Task: Find connections with filter location La Mesa with filter topic #Jobalertwith filter profile language Spanish with filter current company APCO Worldwide with filter school RGUKT Basar with filter industry Repair and Maintenance with filter service category iOS Development with filter keywords title Restaurant Chain Executive
Action: Mouse moved to (138, 214)
Screenshot: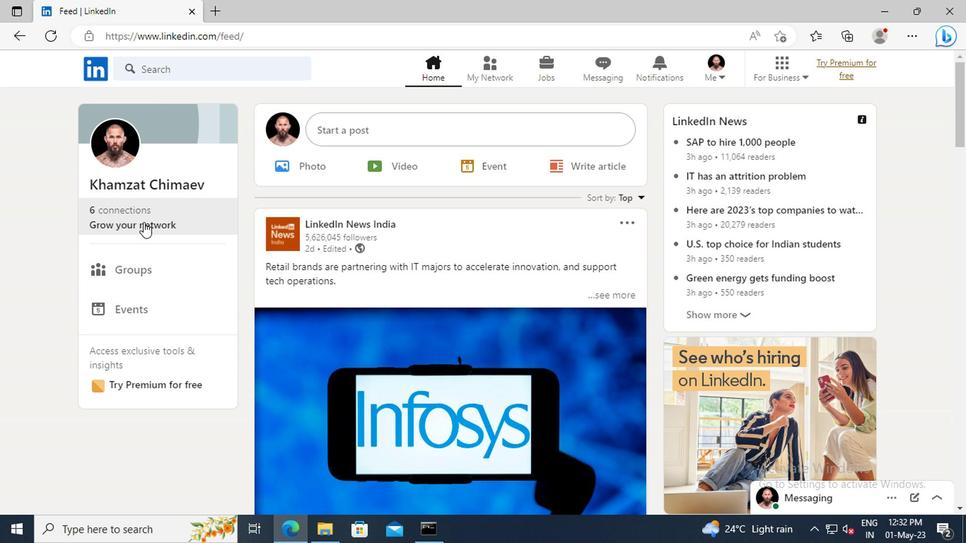 
Action: Mouse pressed left at (138, 214)
Screenshot: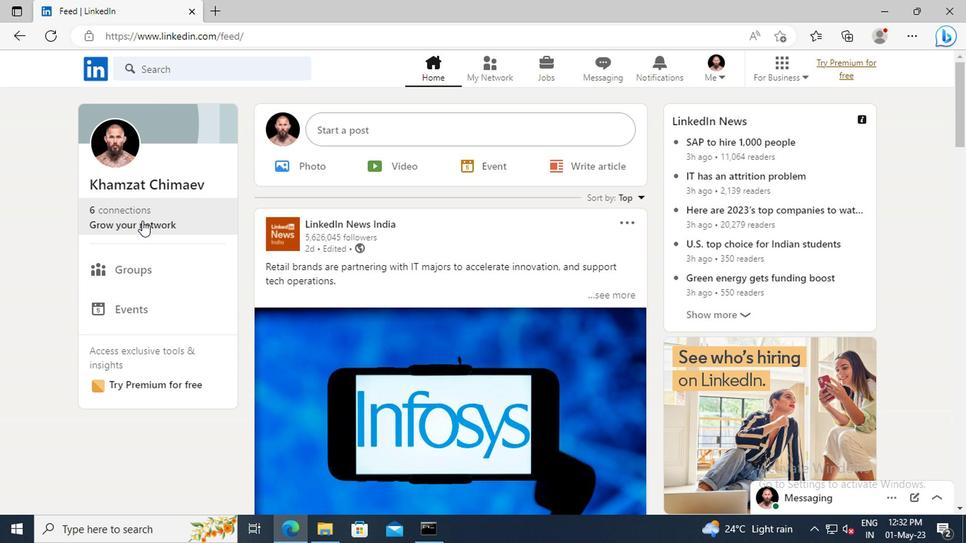 
Action: Mouse moved to (150, 149)
Screenshot: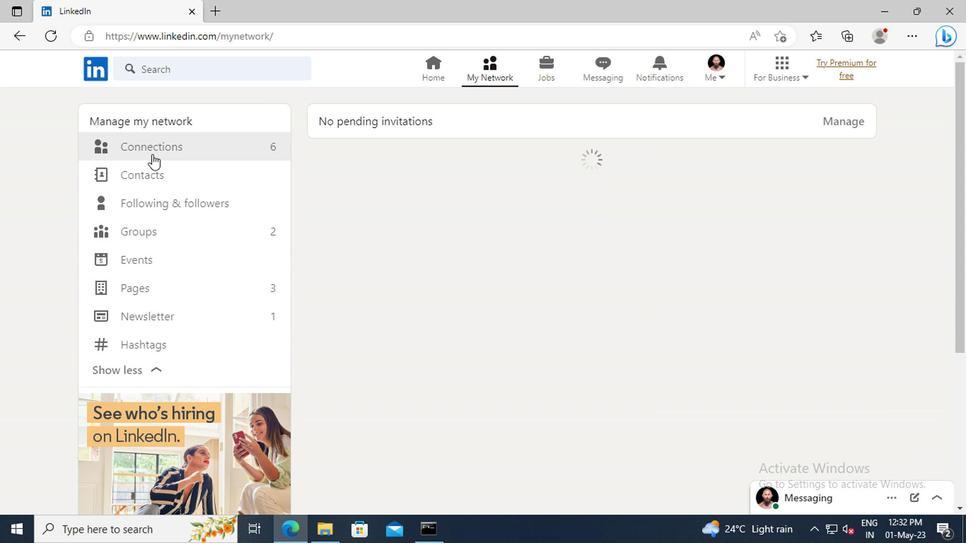 
Action: Mouse pressed left at (150, 149)
Screenshot: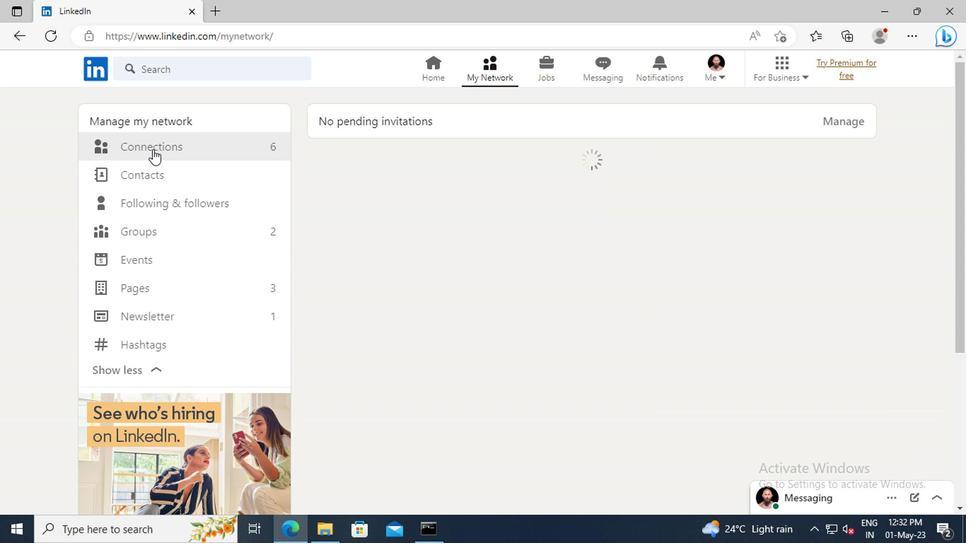 
Action: Mouse moved to (571, 152)
Screenshot: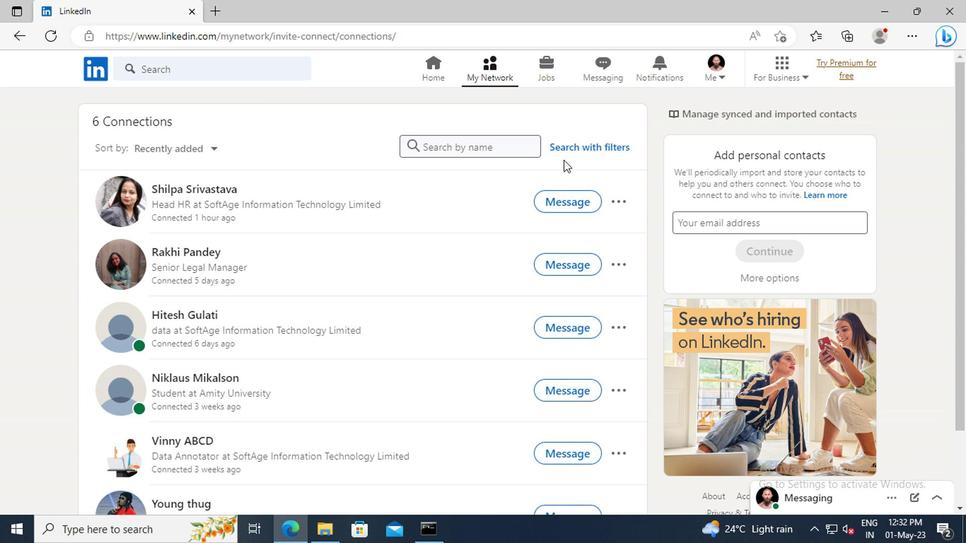 
Action: Mouse pressed left at (571, 152)
Screenshot: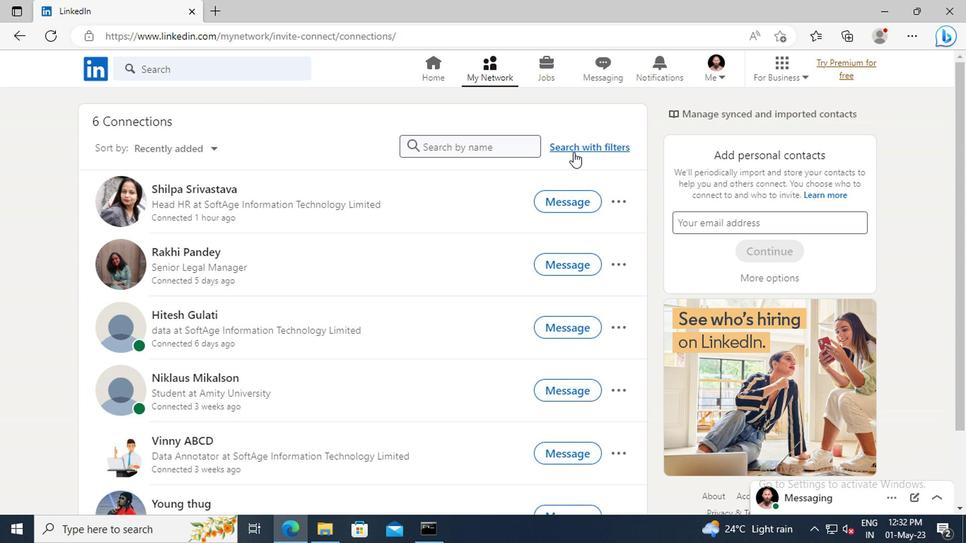 
Action: Mouse moved to (528, 111)
Screenshot: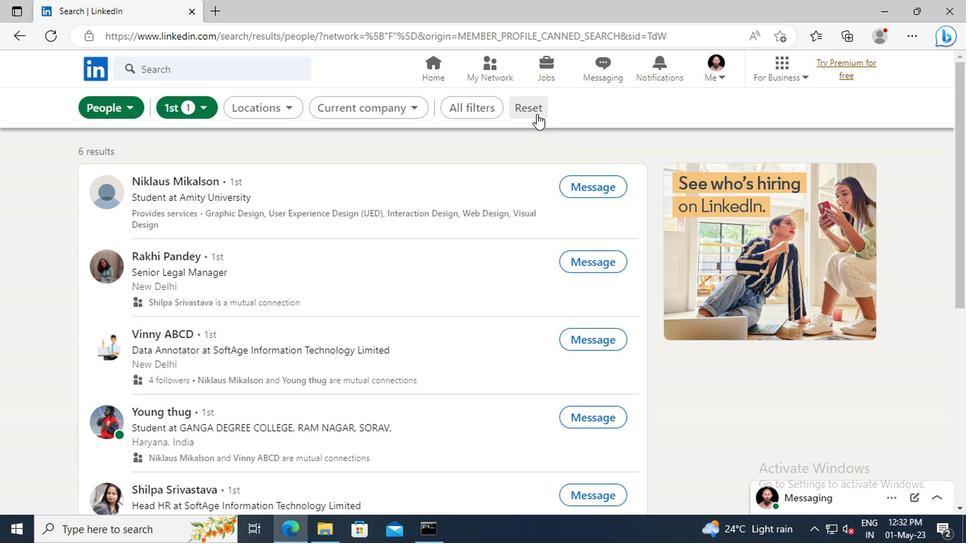 
Action: Mouse pressed left at (528, 111)
Screenshot: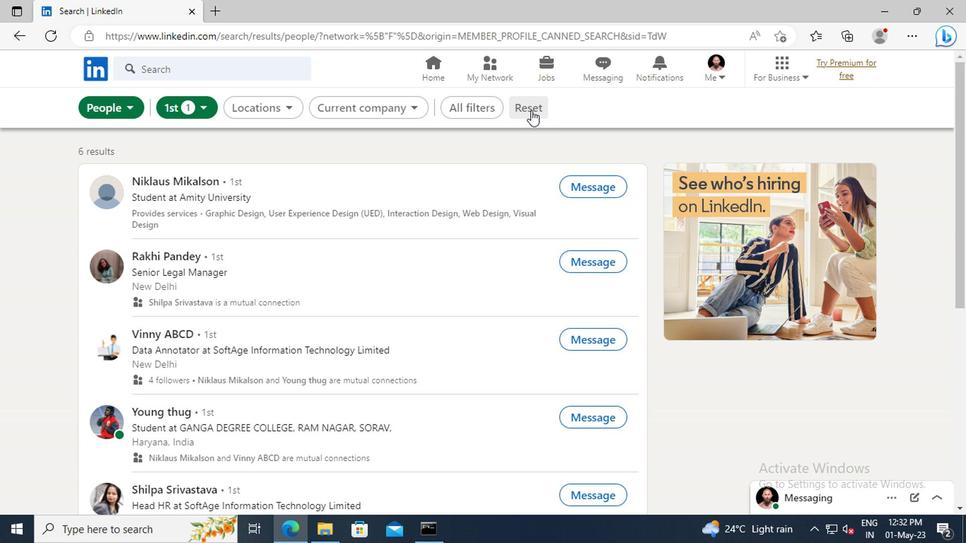 
Action: Mouse moved to (499, 111)
Screenshot: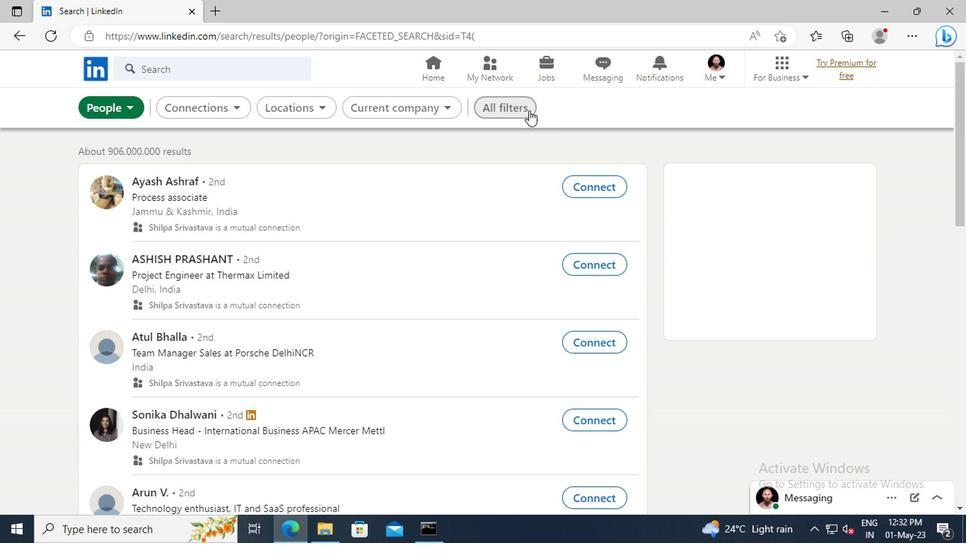 
Action: Mouse pressed left at (499, 111)
Screenshot: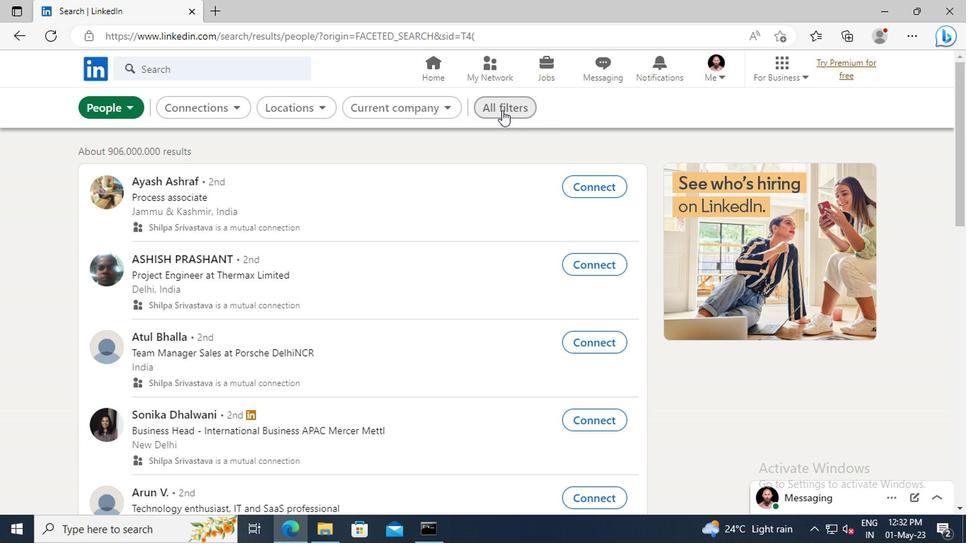 
Action: Mouse moved to (776, 218)
Screenshot: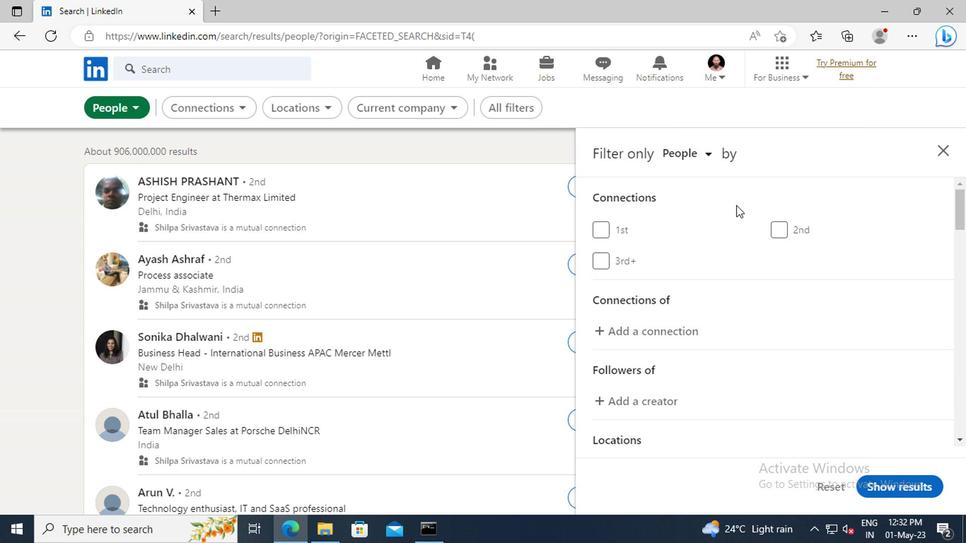 
Action: Mouse scrolled (776, 217) with delta (0, 0)
Screenshot: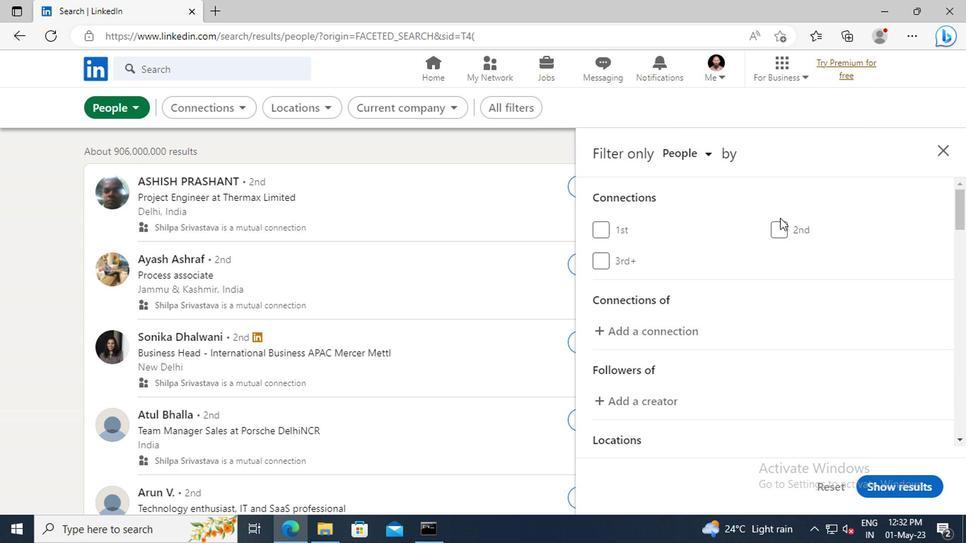 
Action: Mouse moved to (779, 226)
Screenshot: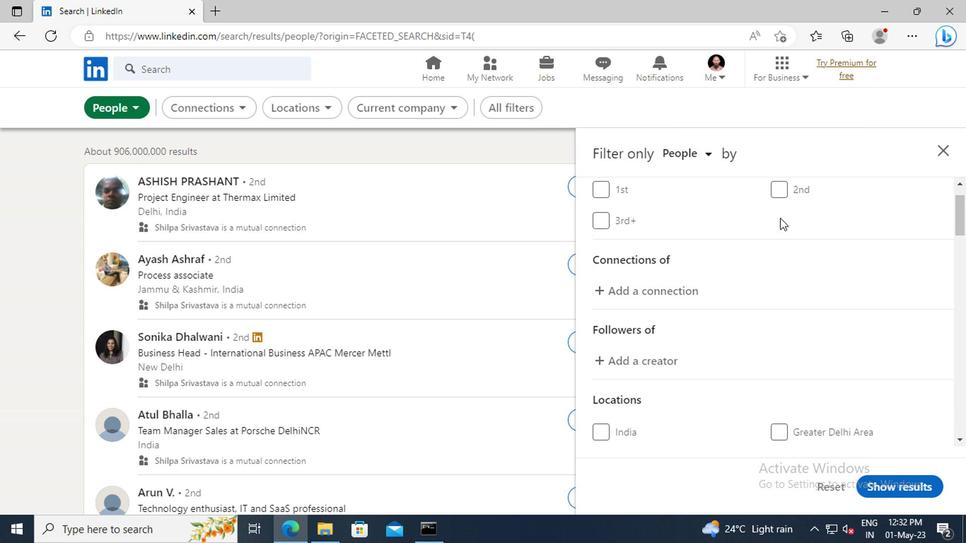 
Action: Mouse scrolled (779, 225) with delta (0, -1)
Screenshot: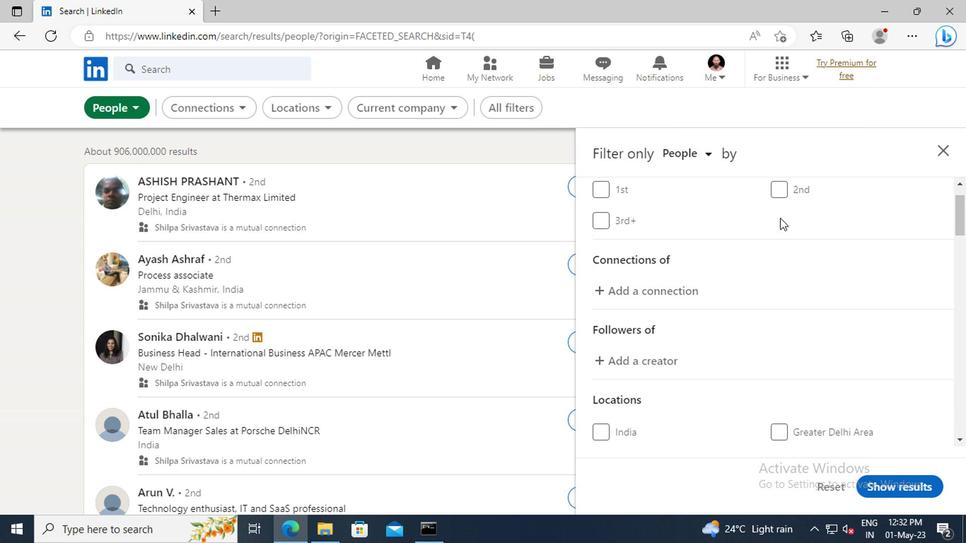 
Action: Mouse moved to (785, 266)
Screenshot: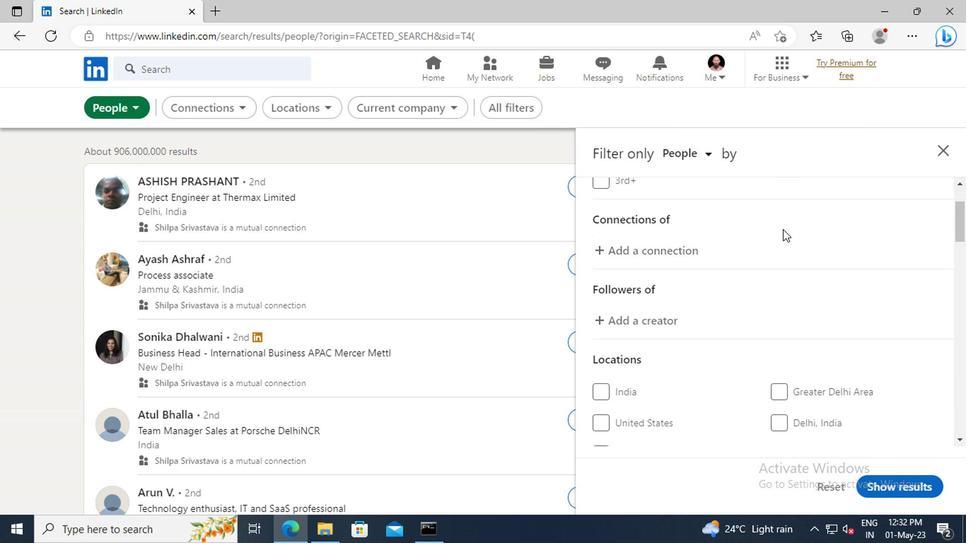 
Action: Mouse scrolled (785, 265) with delta (0, -1)
Screenshot: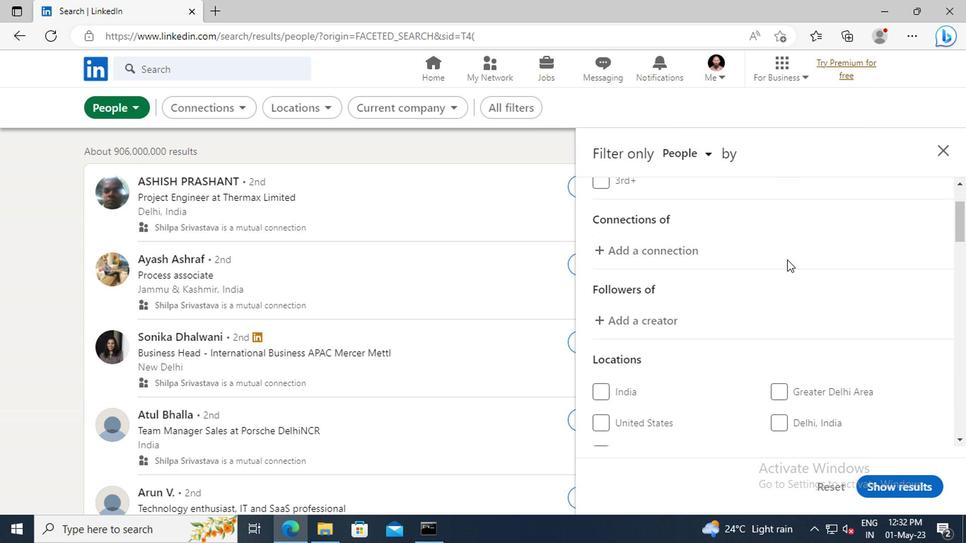 
Action: Mouse scrolled (785, 265) with delta (0, -1)
Screenshot: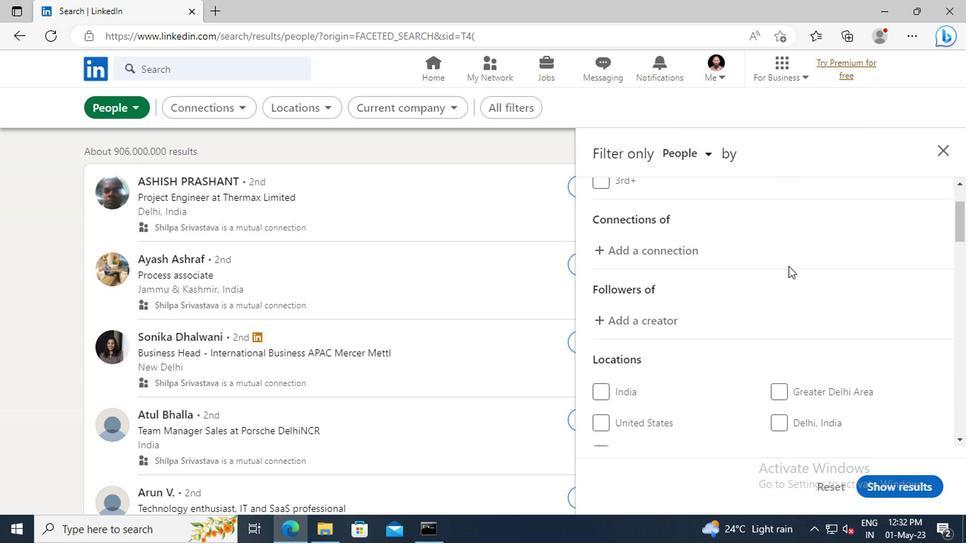 
Action: Mouse scrolled (785, 265) with delta (0, -1)
Screenshot: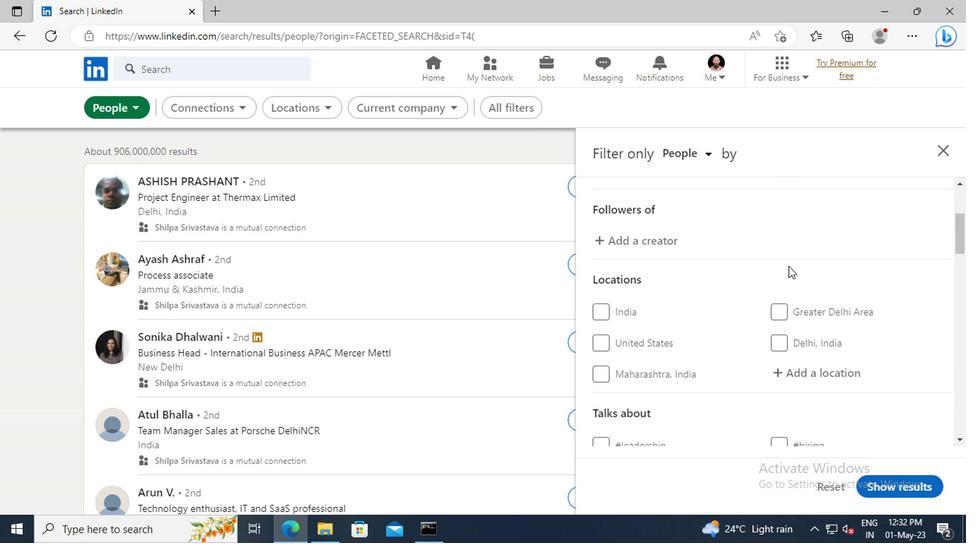 
Action: Mouse scrolled (785, 265) with delta (0, -1)
Screenshot: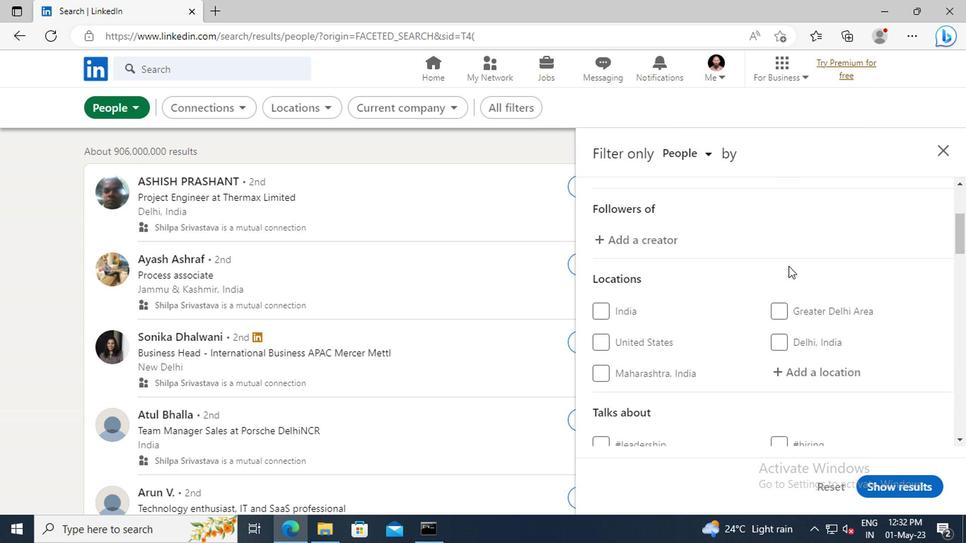
Action: Mouse moved to (784, 295)
Screenshot: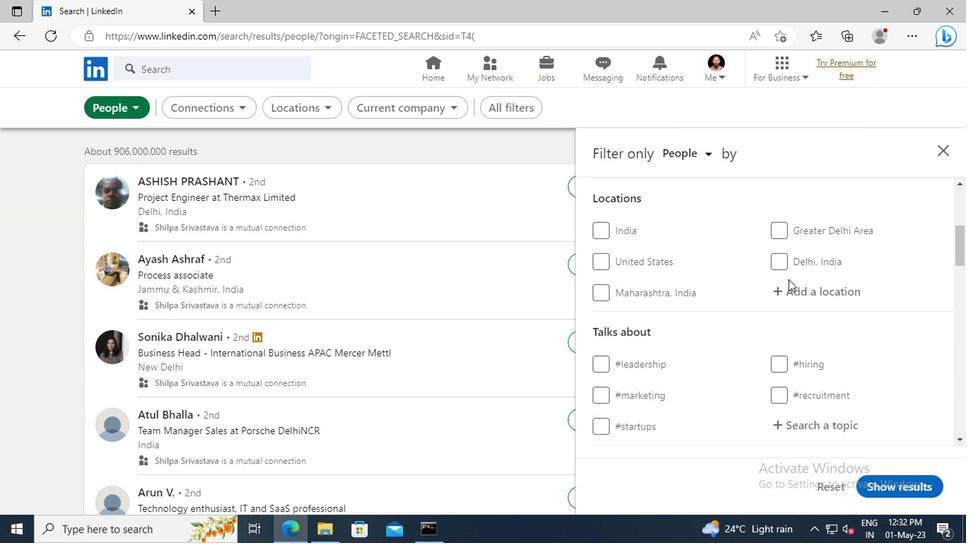 
Action: Mouse pressed left at (784, 295)
Screenshot: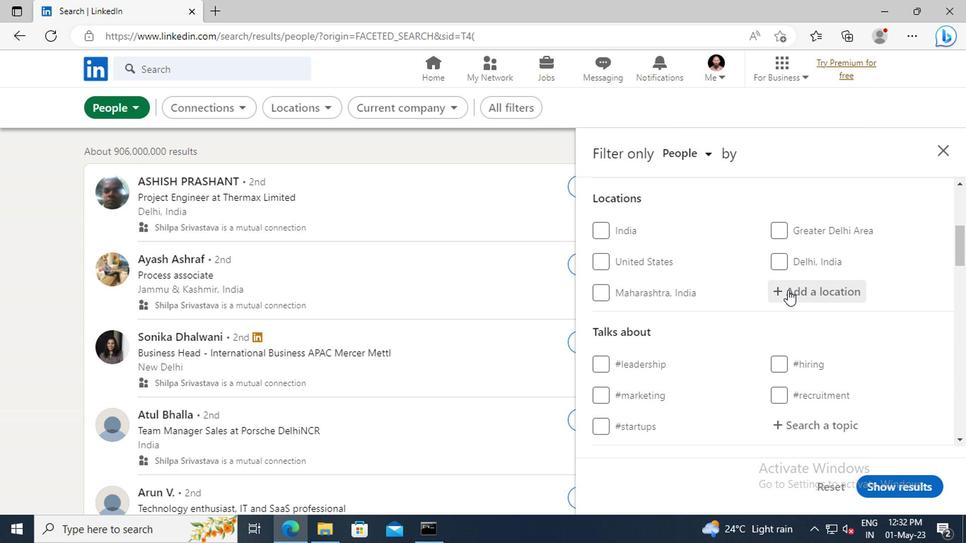 
Action: Key pressed <Key.shift>LA<Key.space><Key.shift>MESA
Screenshot: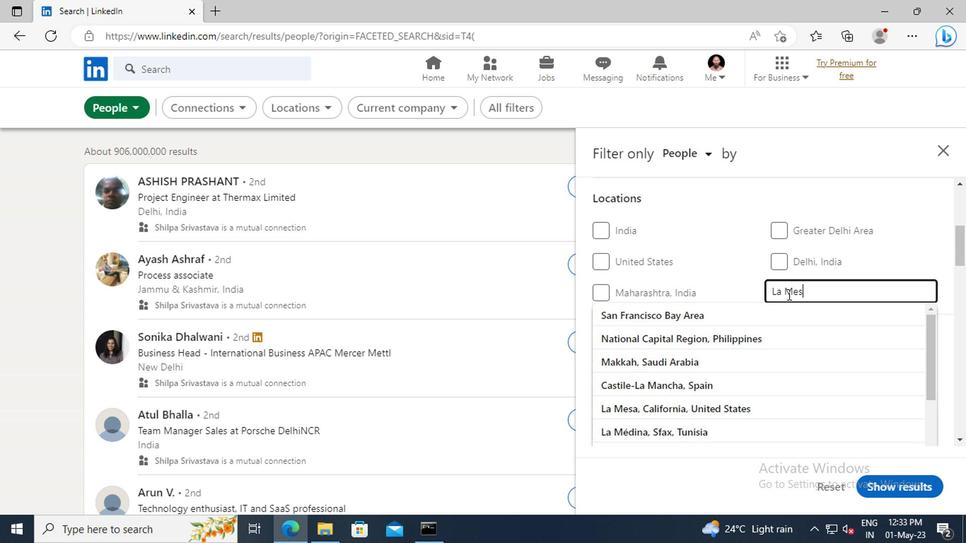 
Action: Mouse moved to (791, 310)
Screenshot: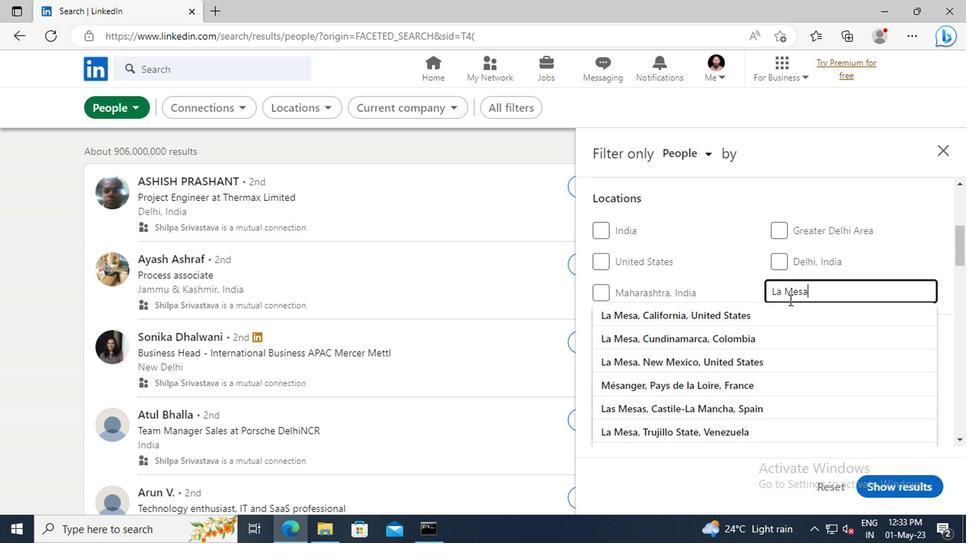 
Action: Mouse pressed left at (791, 310)
Screenshot: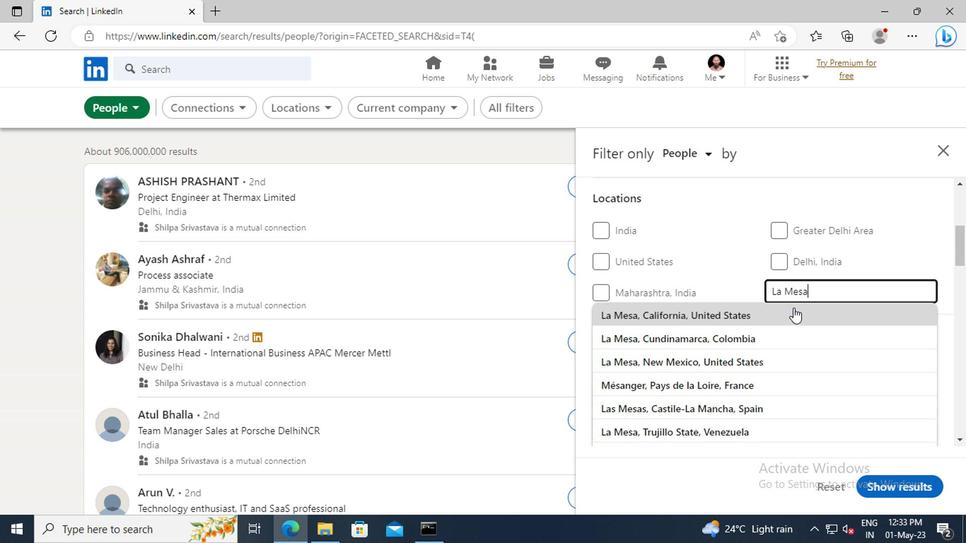 
Action: Mouse scrolled (791, 310) with delta (0, 0)
Screenshot: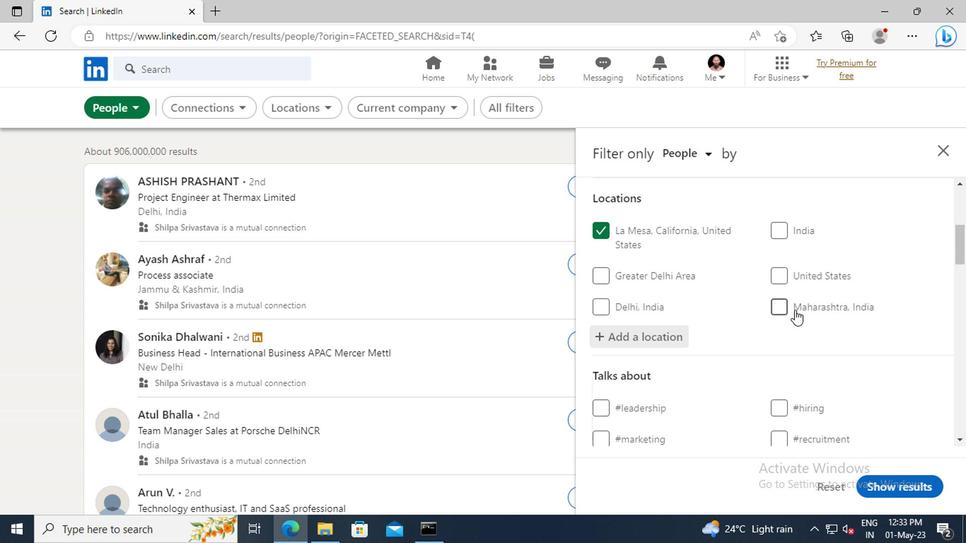 
Action: Mouse scrolled (791, 310) with delta (0, 0)
Screenshot: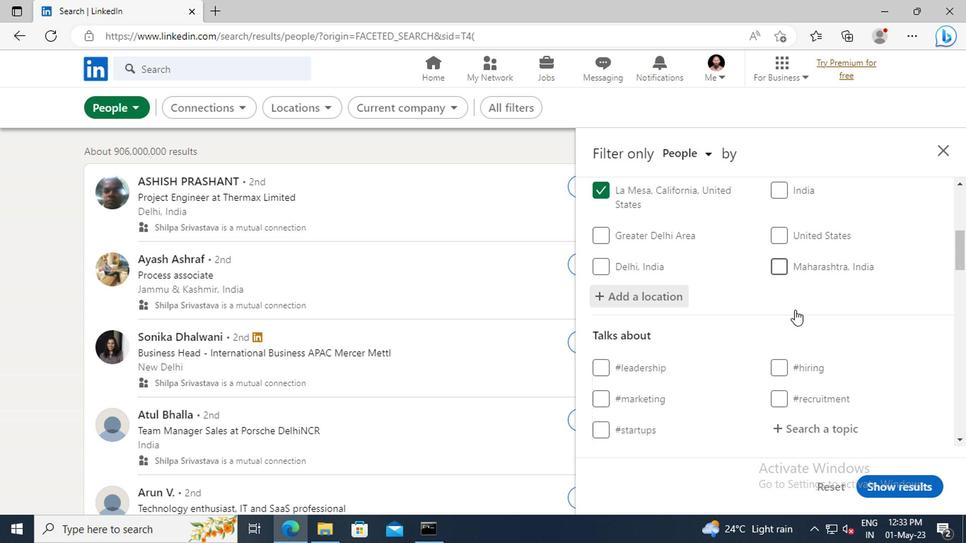 
Action: Mouse scrolled (791, 310) with delta (0, 0)
Screenshot: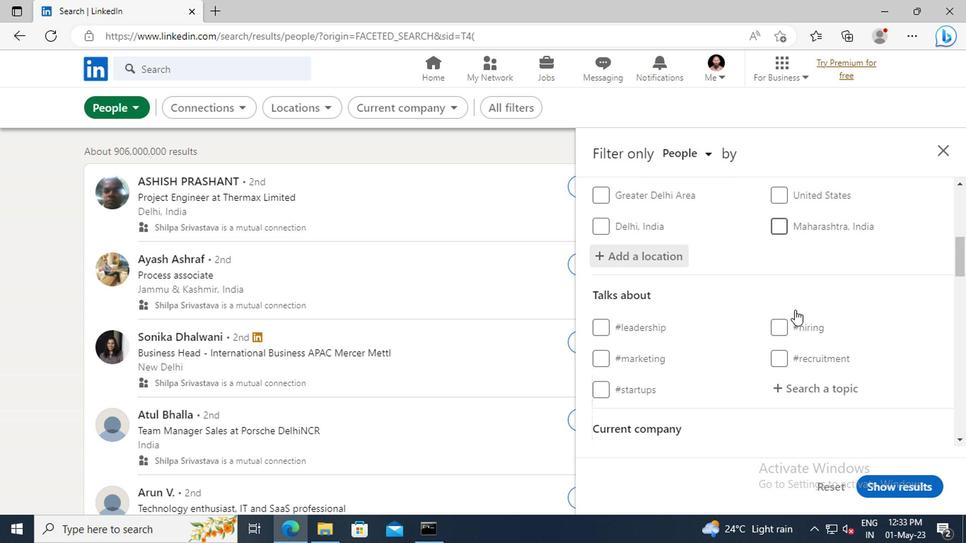 
Action: Mouse scrolled (791, 310) with delta (0, 0)
Screenshot: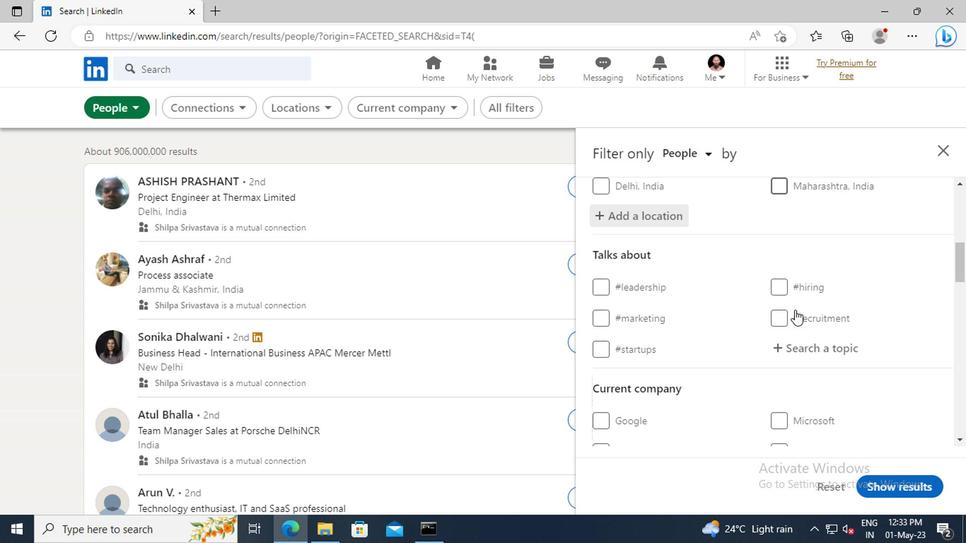 
Action: Mouse moved to (772, 310)
Screenshot: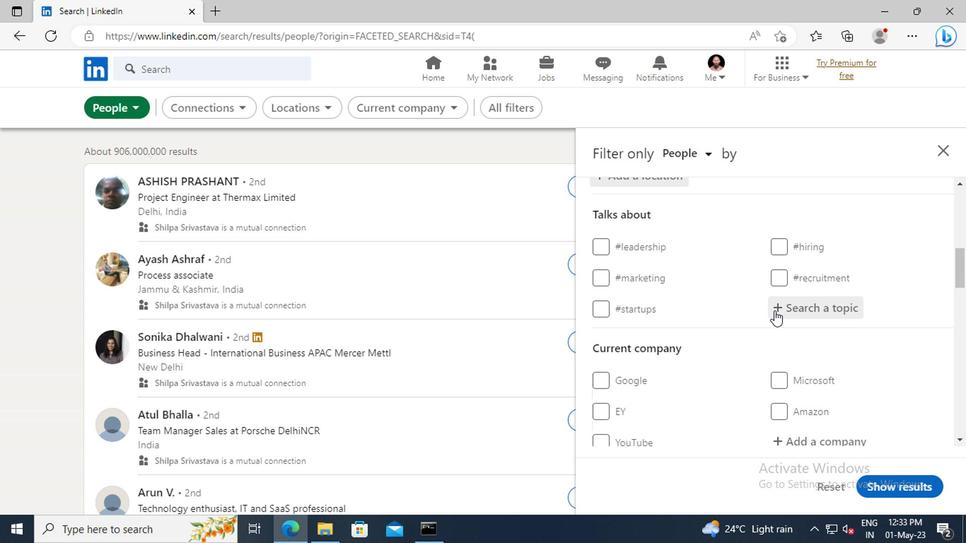 
Action: Mouse pressed left at (772, 310)
Screenshot: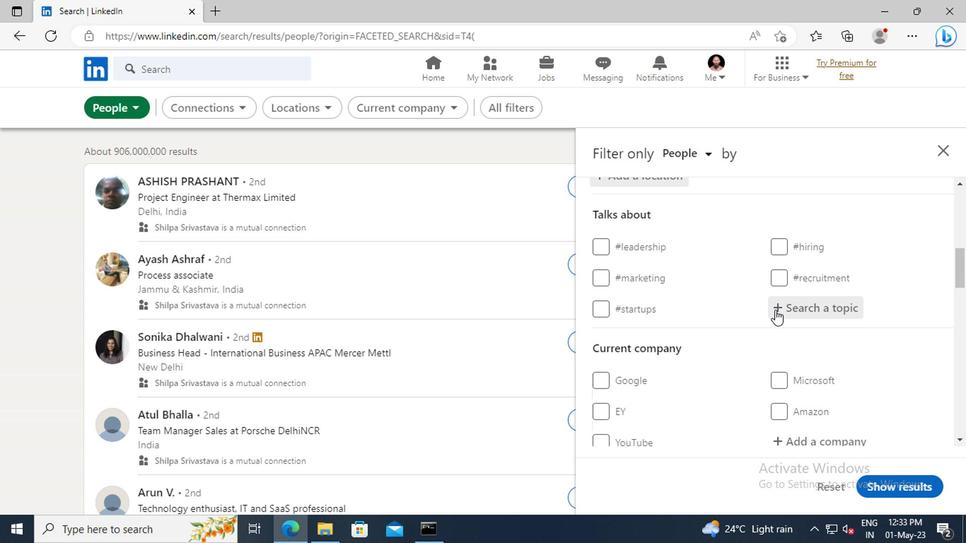 
Action: Key pressed <Key.shift>JOBALERT
Screenshot: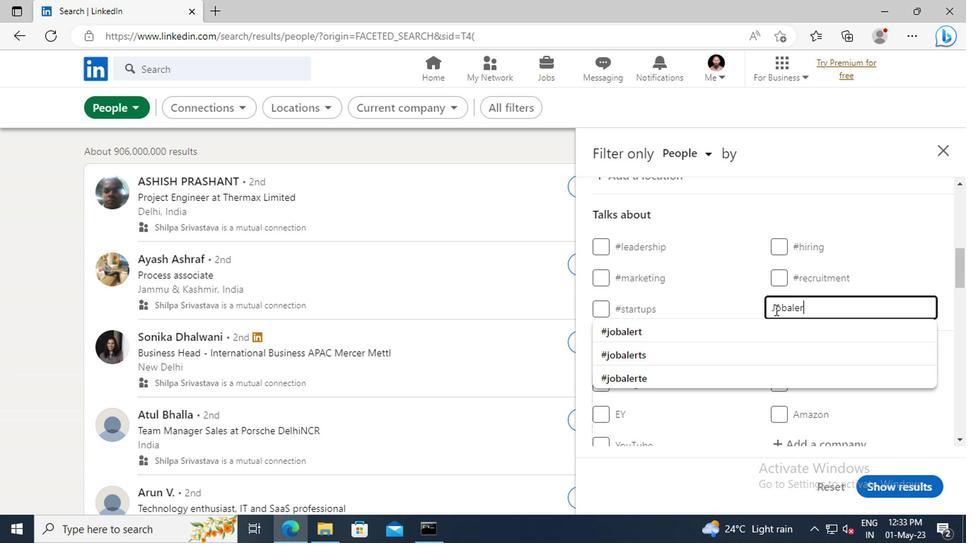 
Action: Mouse moved to (776, 328)
Screenshot: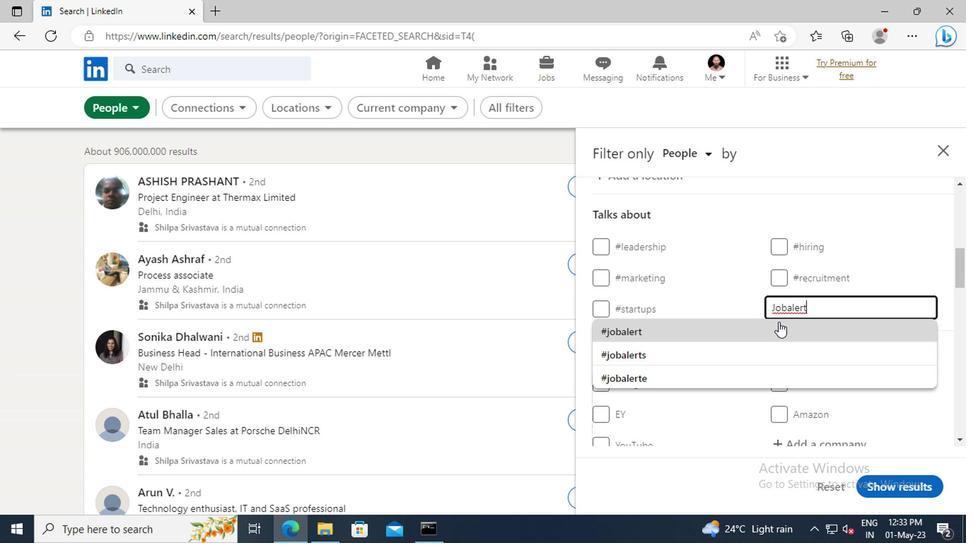 
Action: Mouse pressed left at (776, 328)
Screenshot: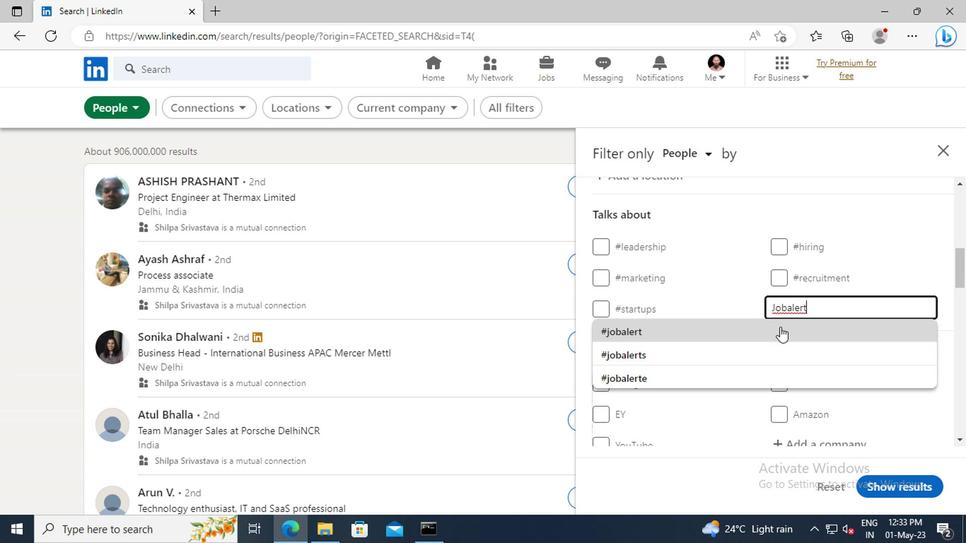
Action: Mouse scrolled (776, 328) with delta (0, 0)
Screenshot: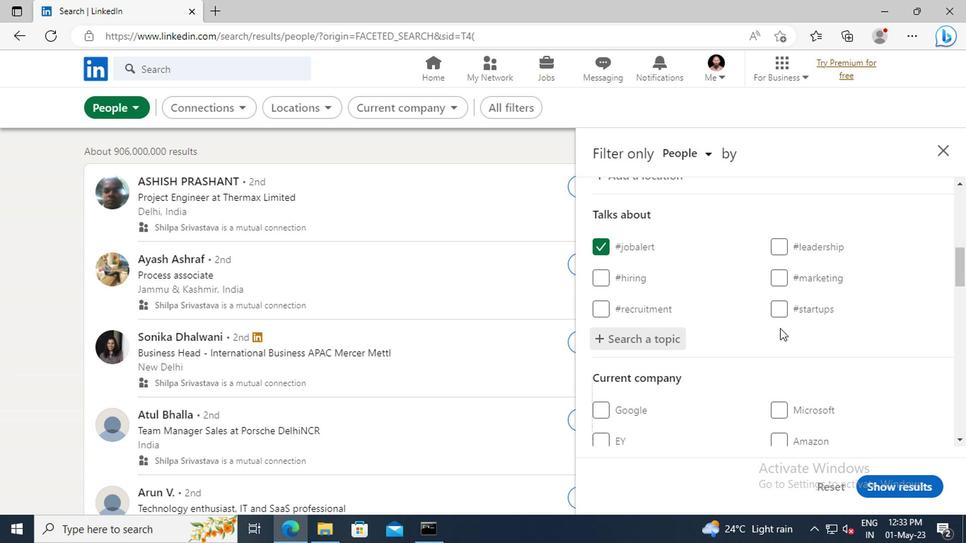 
Action: Mouse scrolled (776, 328) with delta (0, 0)
Screenshot: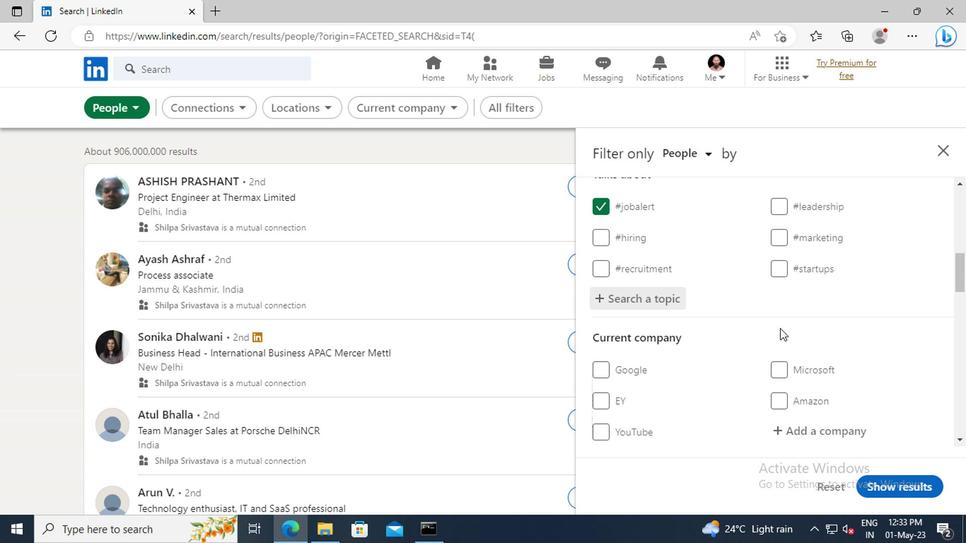
Action: Mouse scrolled (776, 328) with delta (0, 0)
Screenshot: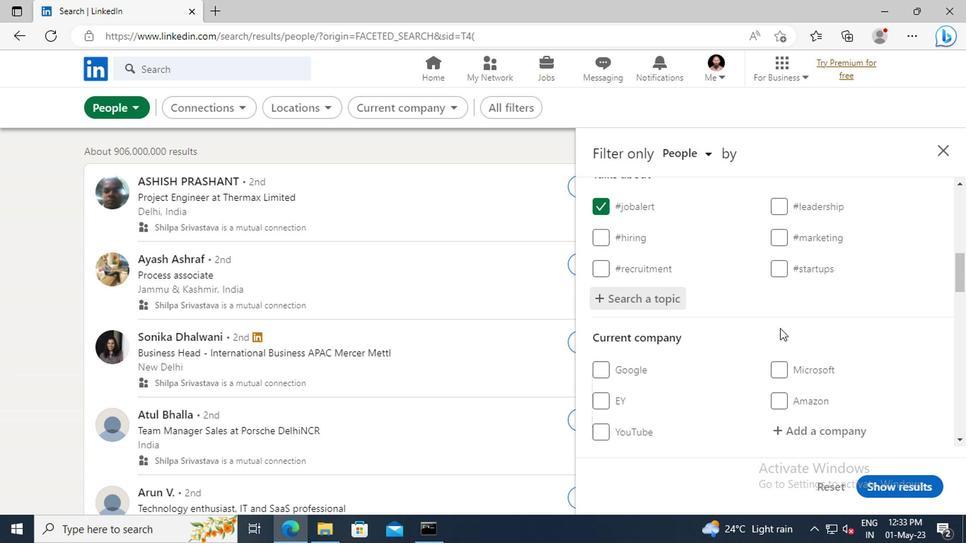 
Action: Mouse scrolled (776, 328) with delta (0, 0)
Screenshot: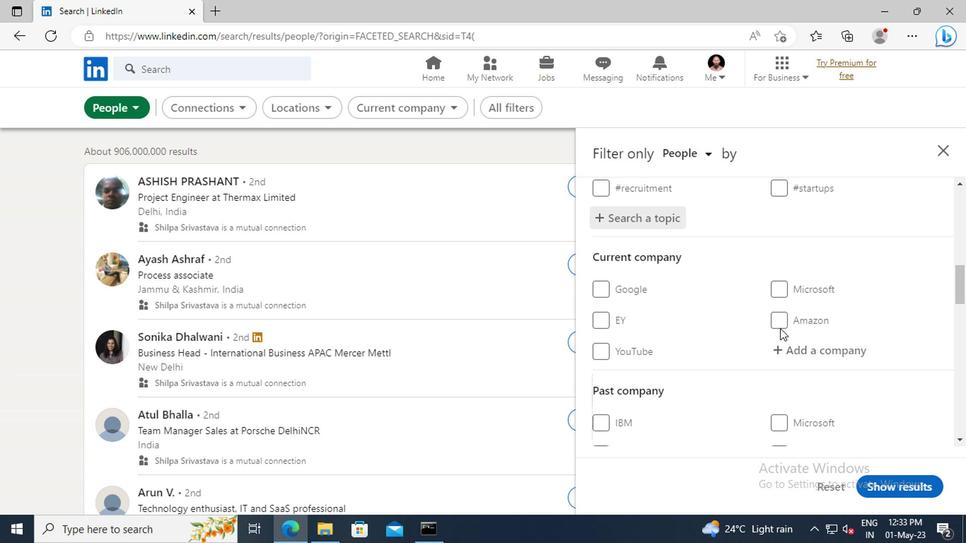 
Action: Mouse scrolled (776, 328) with delta (0, 0)
Screenshot: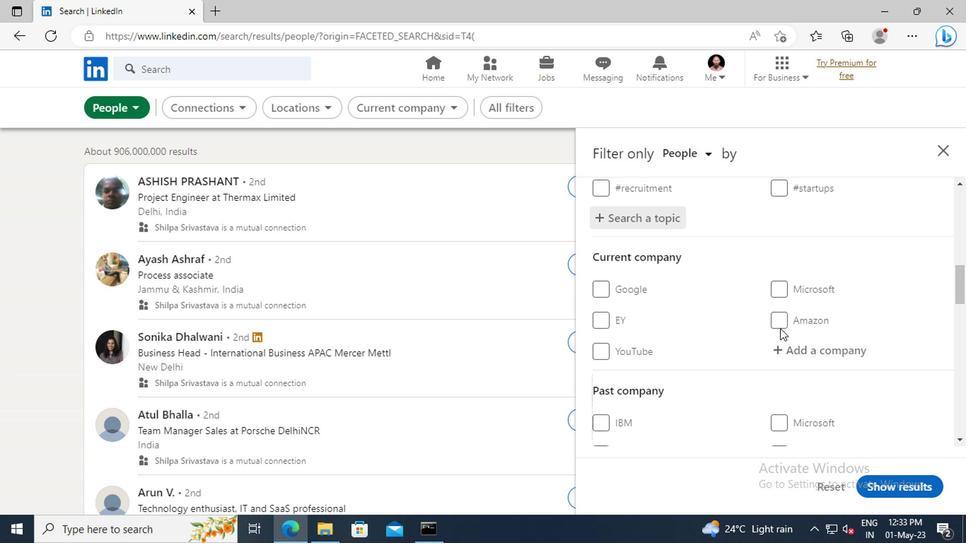 
Action: Mouse scrolled (776, 328) with delta (0, 0)
Screenshot: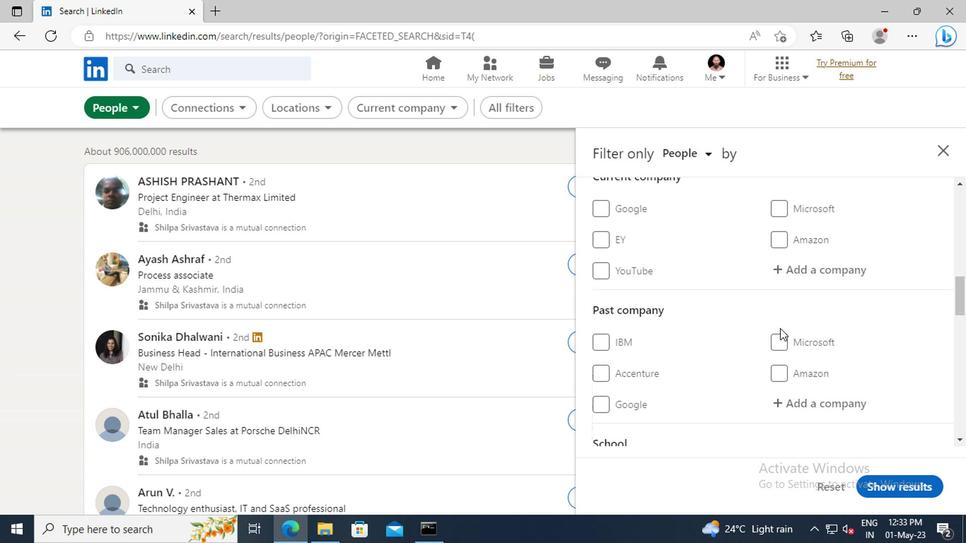 
Action: Mouse scrolled (776, 328) with delta (0, 0)
Screenshot: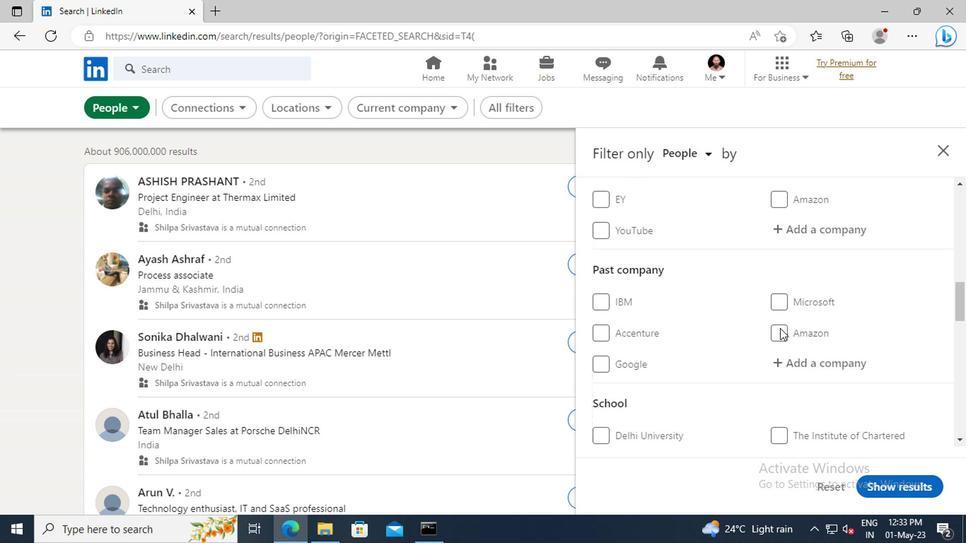 
Action: Mouse scrolled (776, 328) with delta (0, 0)
Screenshot: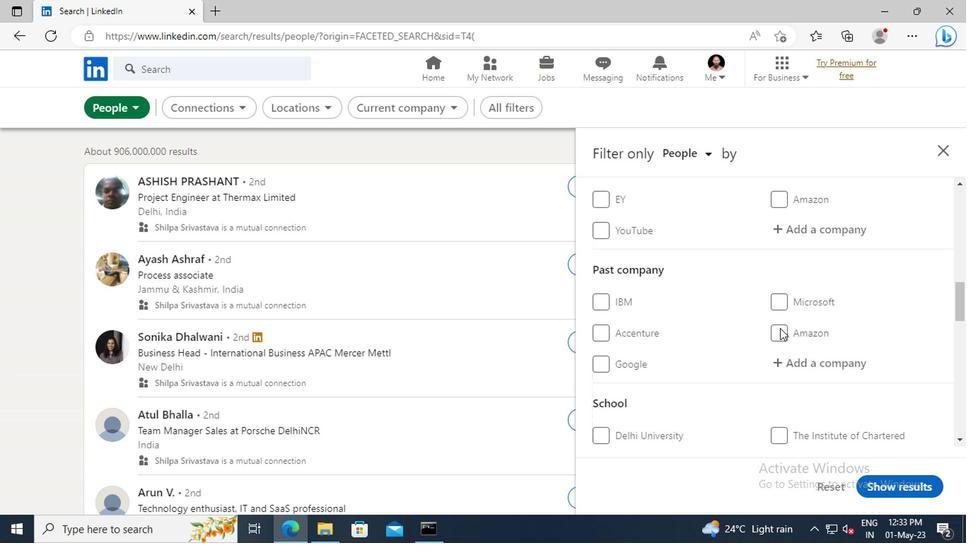 
Action: Mouse scrolled (776, 328) with delta (0, 0)
Screenshot: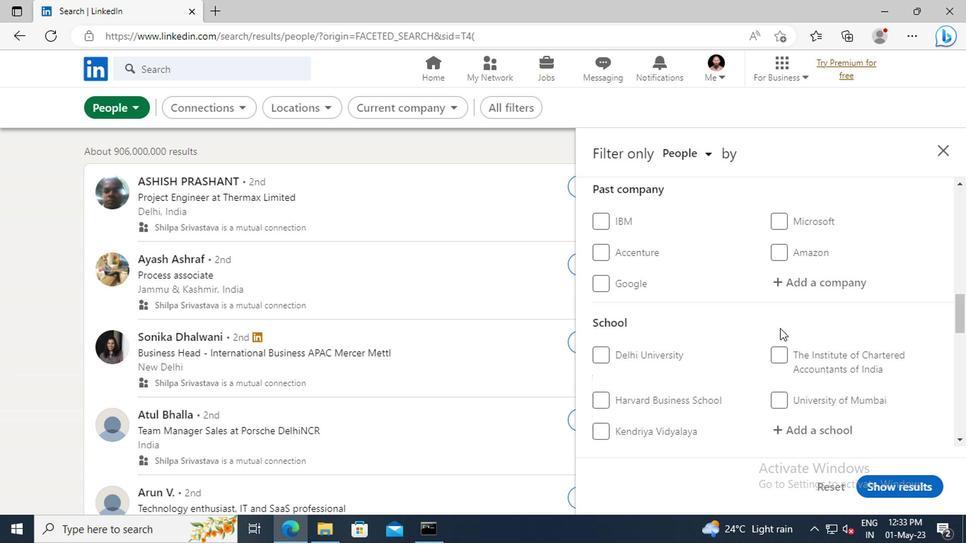 
Action: Mouse scrolled (776, 328) with delta (0, 0)
Screenshot: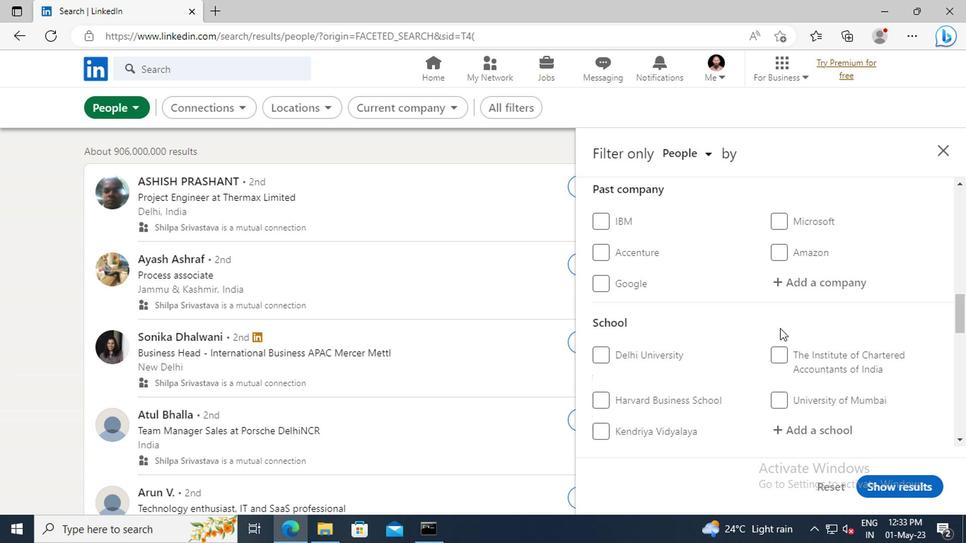 
Action: Mouse scrolled (776, 328) with delta (0, 0)
Screenshot: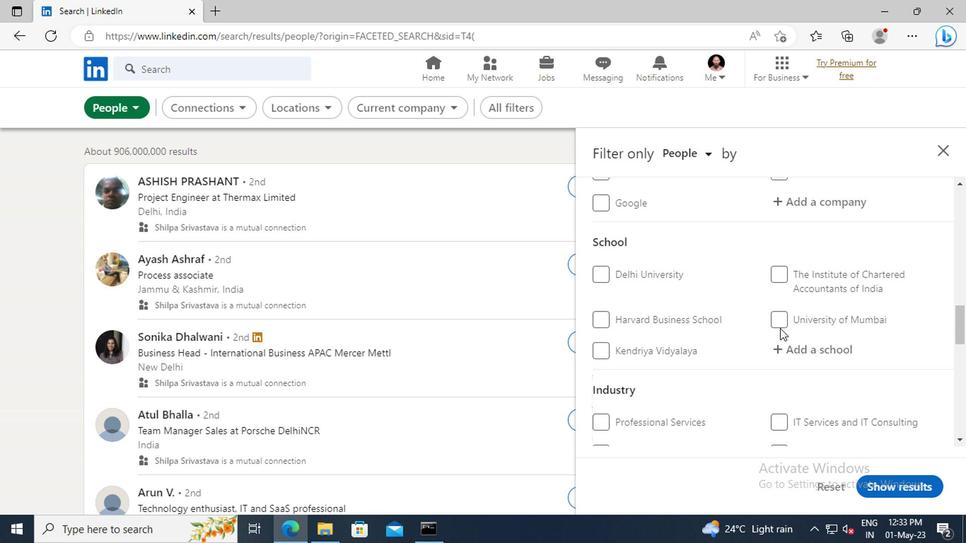 
Action: Mouse scrolled (776, 328) with delta (0, 0)
Screenshot: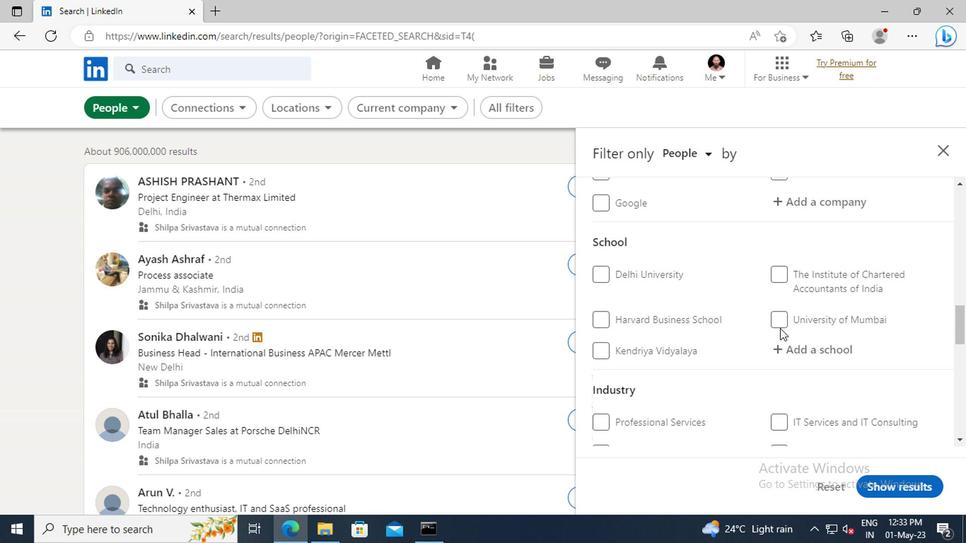 
Action: Mouse scrolled (776, 328) with delta (0, 0)
Screenshot: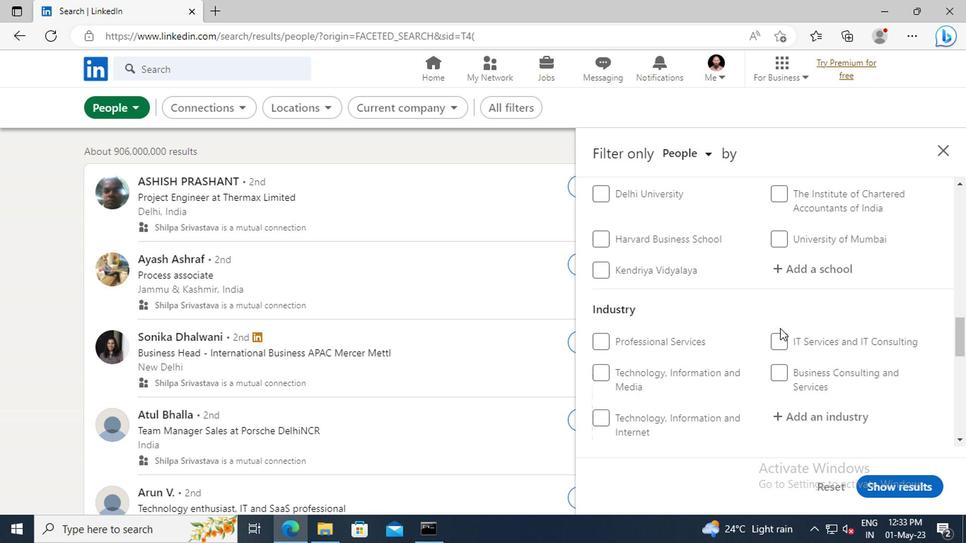 
Action: Mouse scrolled (776, 328) with delta (0, 0)
Screenshot: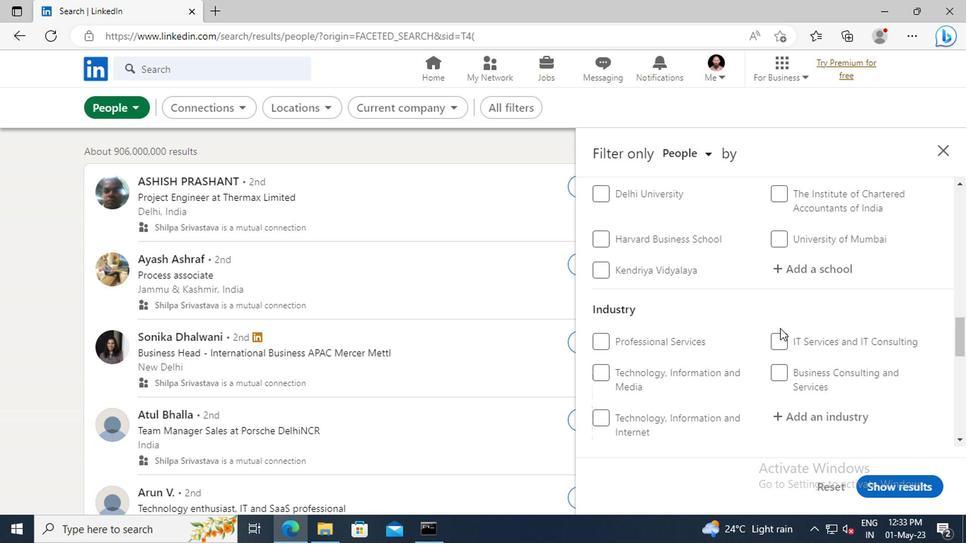 
Action: Mouse scrolled (776, 328) with delta (0, 0)
Screenshot: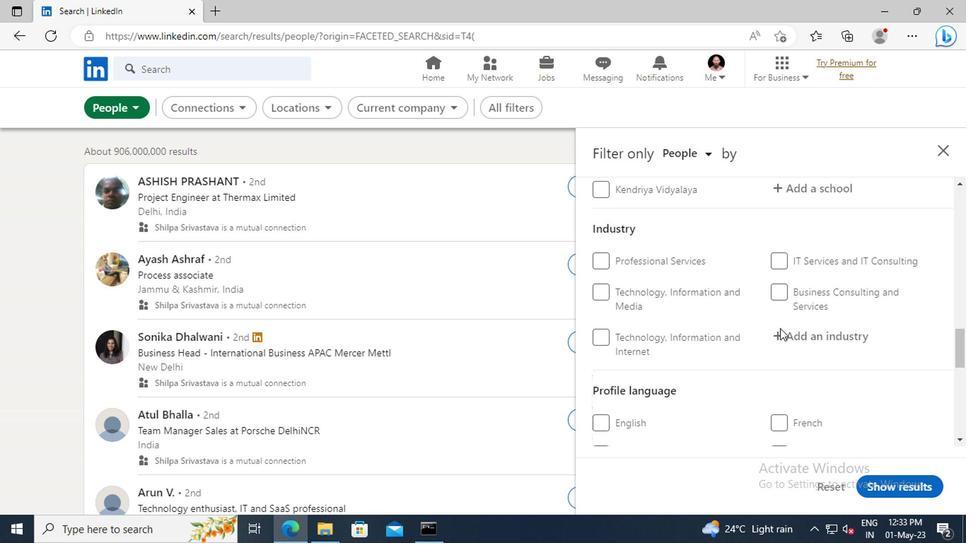 
Action: Mouse scrolled (776, 328) with delta (0, 0)
Screenshot: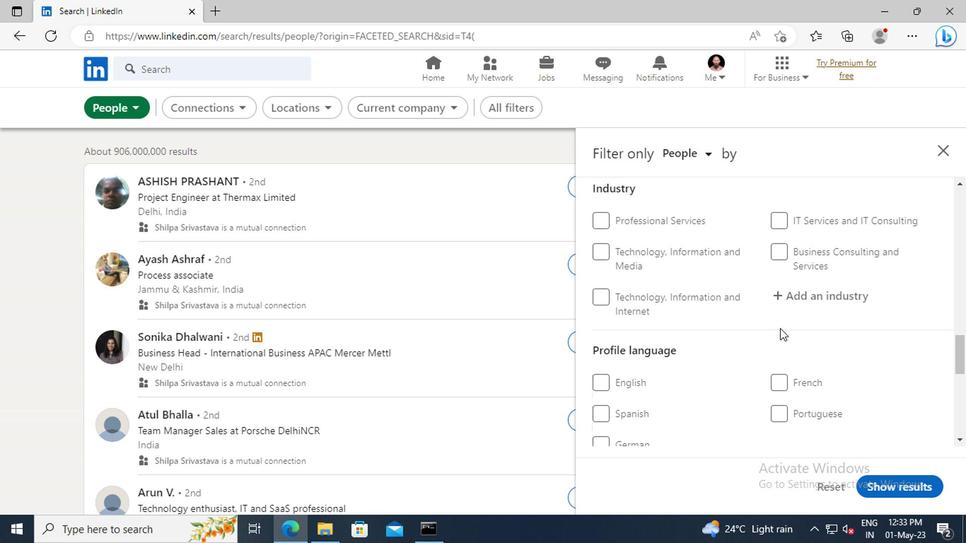 
Action: Mouse moved to (601, 373)
Screenshot: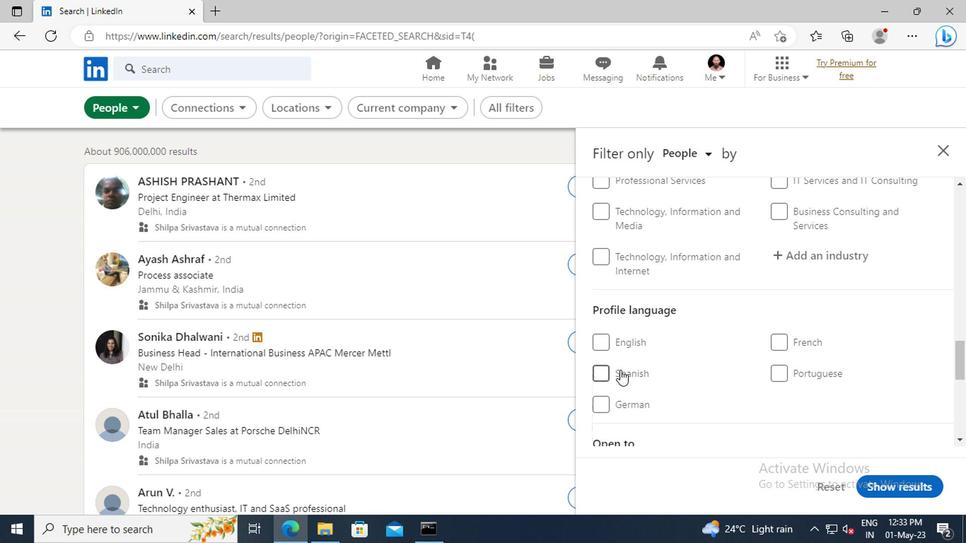 
Action: Mouse pressed left at (601, 373)
Screenshot: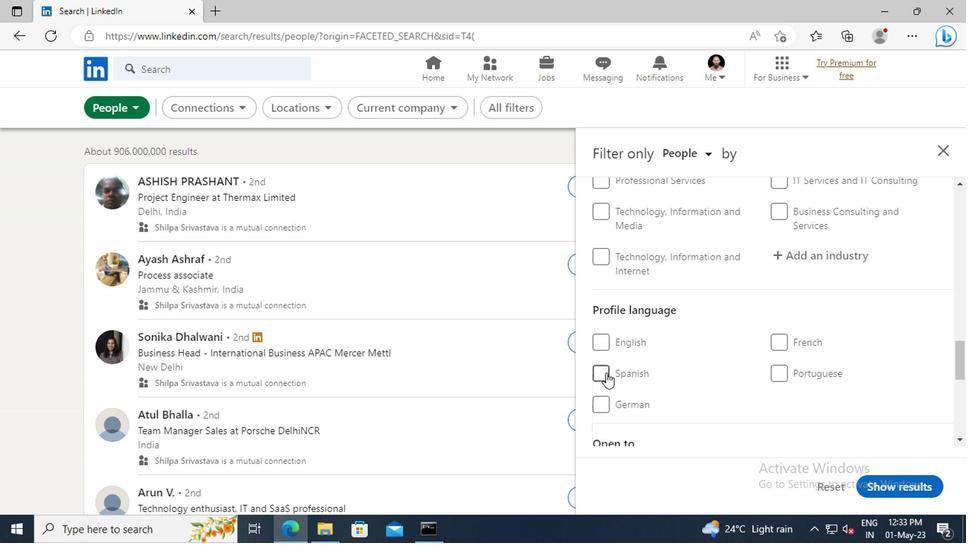 
Action: Mouse moved to (798, 362)
Screenshot: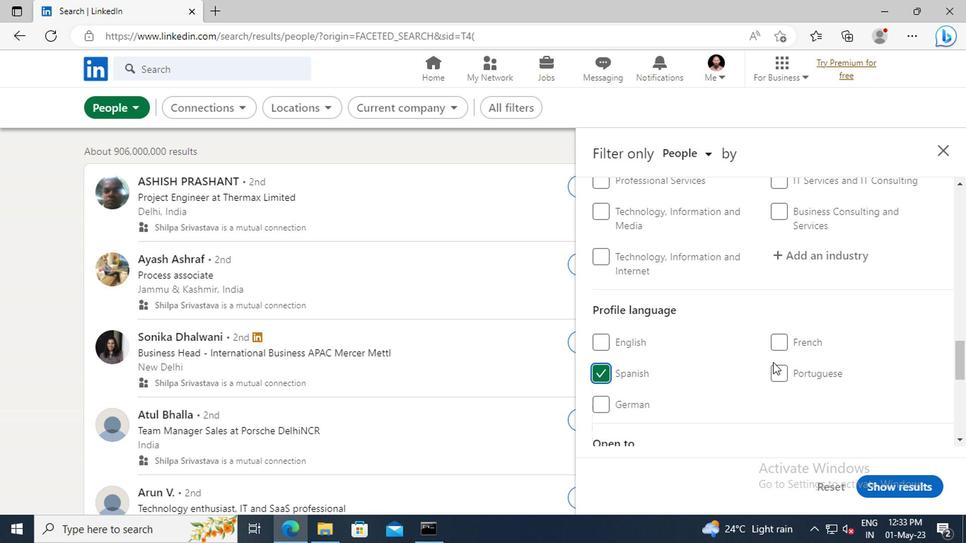 
Action: Mouse scrolled (798, 363) with delta (0, 0)
Screenshot: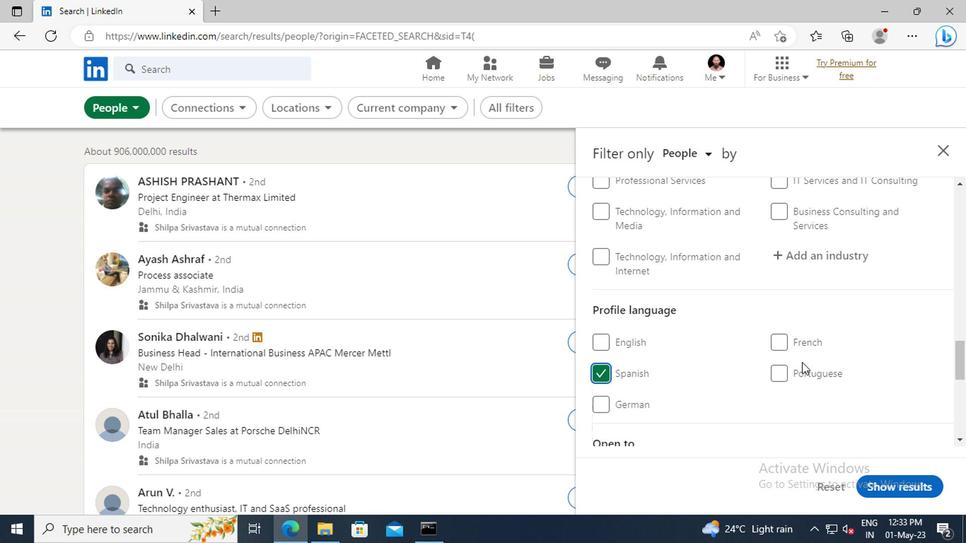 
Action: Mouse scrolled (798, 363) with delta (0, 0)
Screenshot: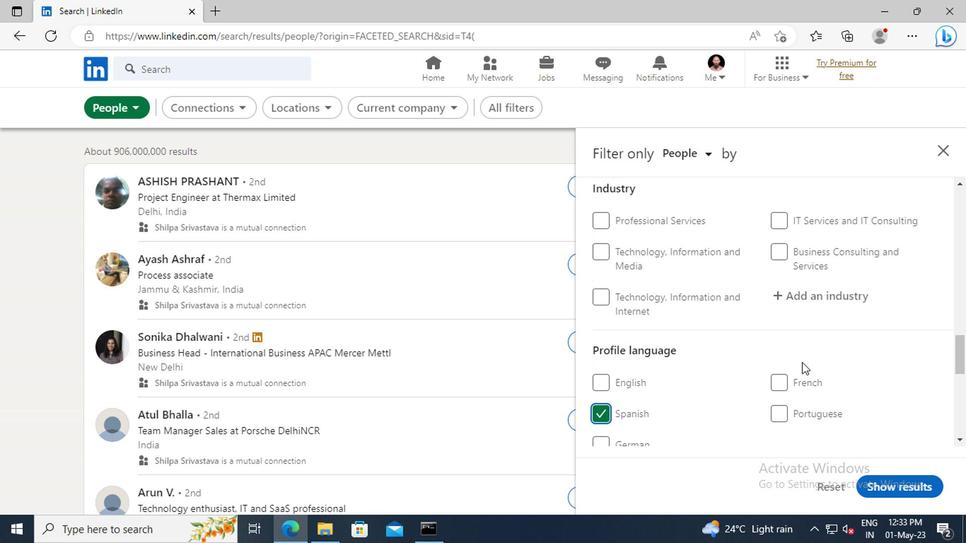 
Action: Mouse scrolled (798, 363) with delta (0, 0)
Screenshot: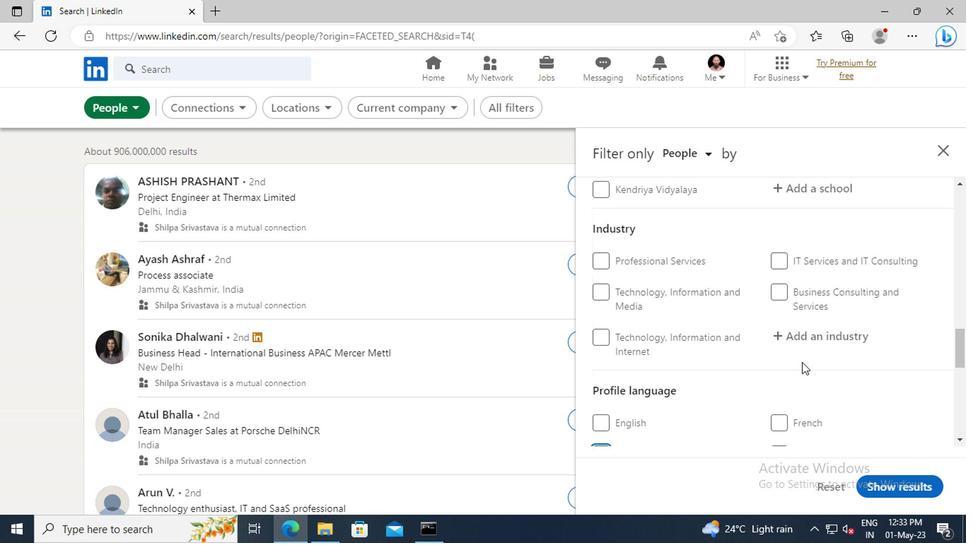 
Action: Mouse scrolled (798, 363) with delta (0, 0)
Screenshot: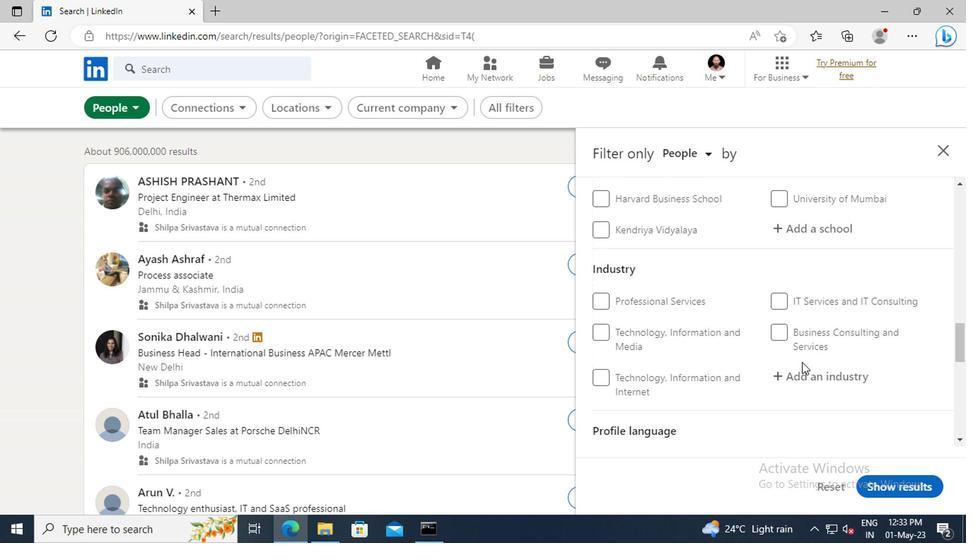 
Action: Mouse scrolled (798, 363) with delta (0, 0)
Screenshot: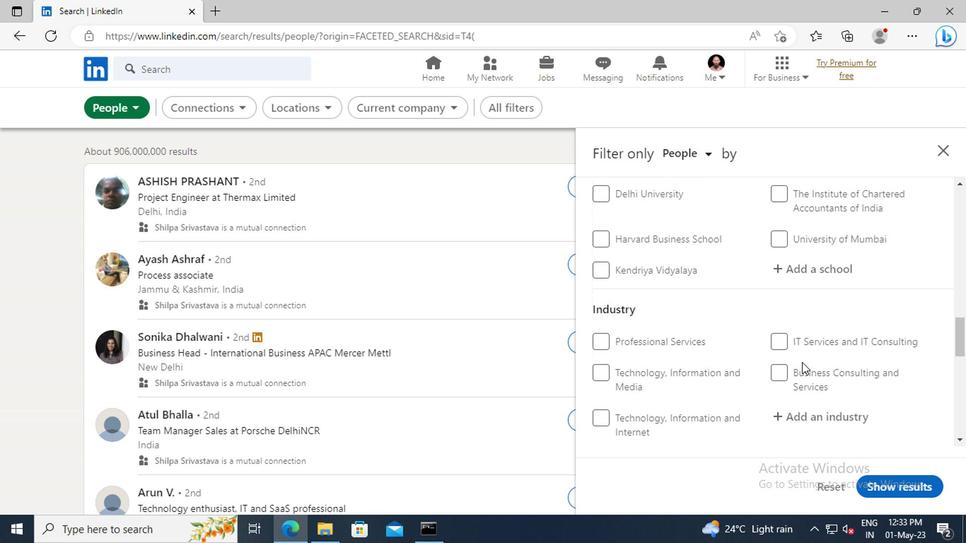 
Action: Mouse scrolled (798, 363) with delta (0, 0)
Screenshot: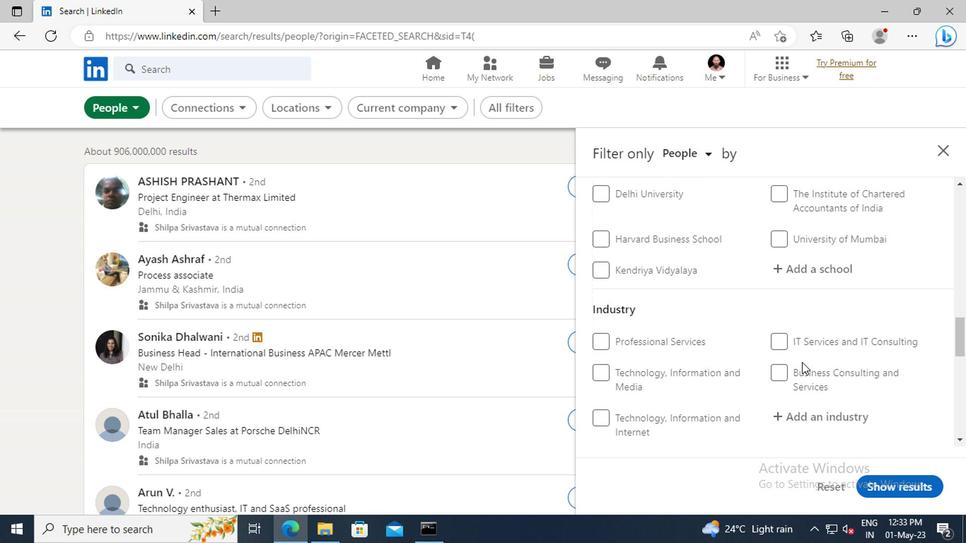 
Action: Mouse scrolled (798, 363) with delta (0, 0)
Screenshot: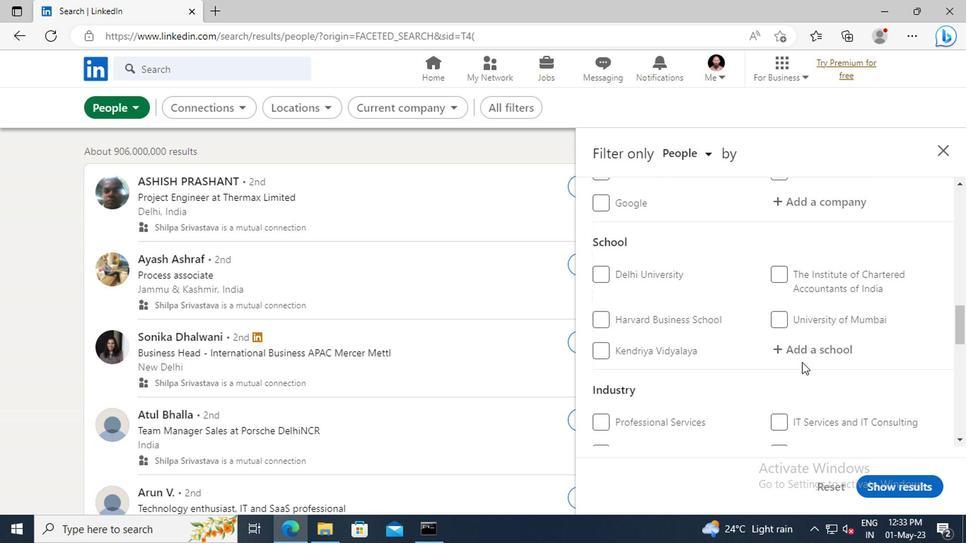 
Action: Mouse scrolled (798, 363) with delta (0, 0)
Screenshot: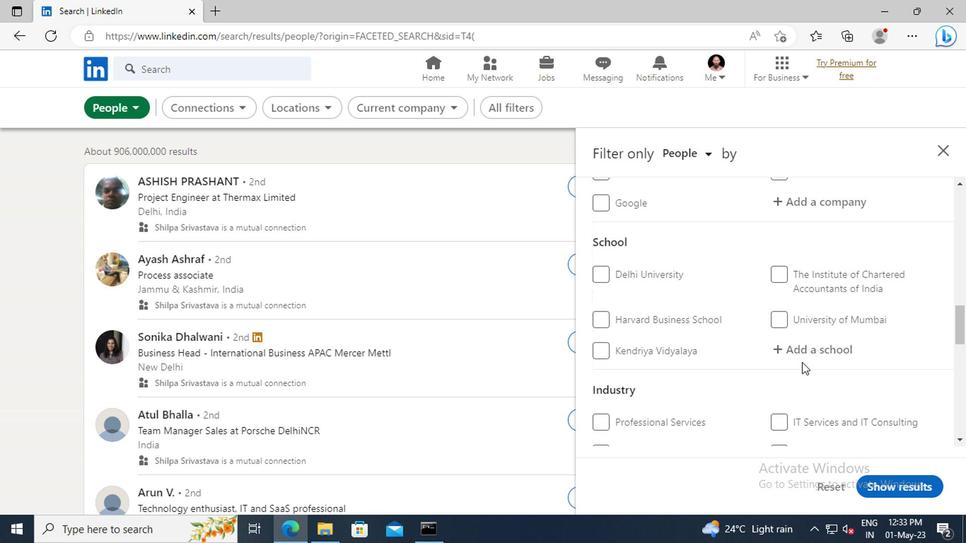 
Action: Mouse scrolled (798, 363) with delta (0, 0)
Screenshot: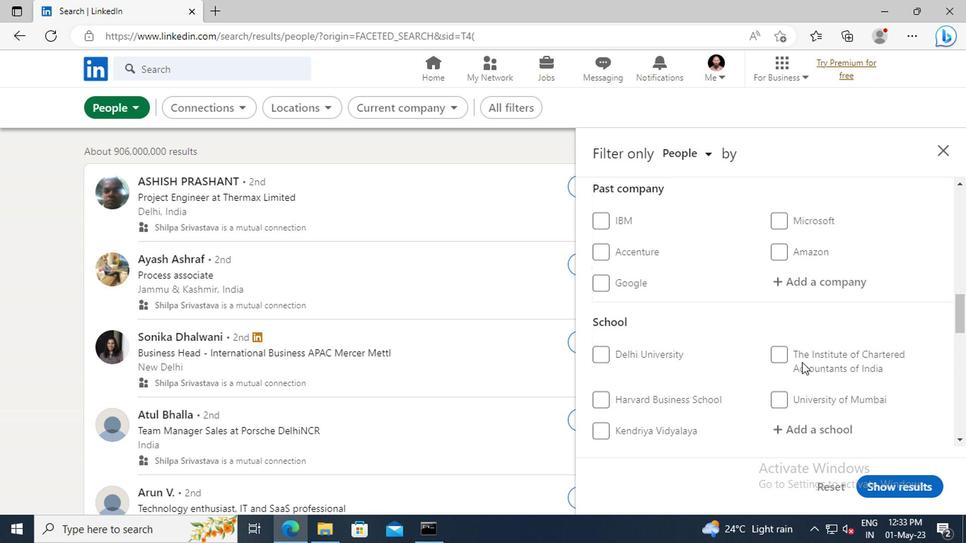 
Action: Mouse scrolled (798, 363) with delta (0, 0)
Screenshot: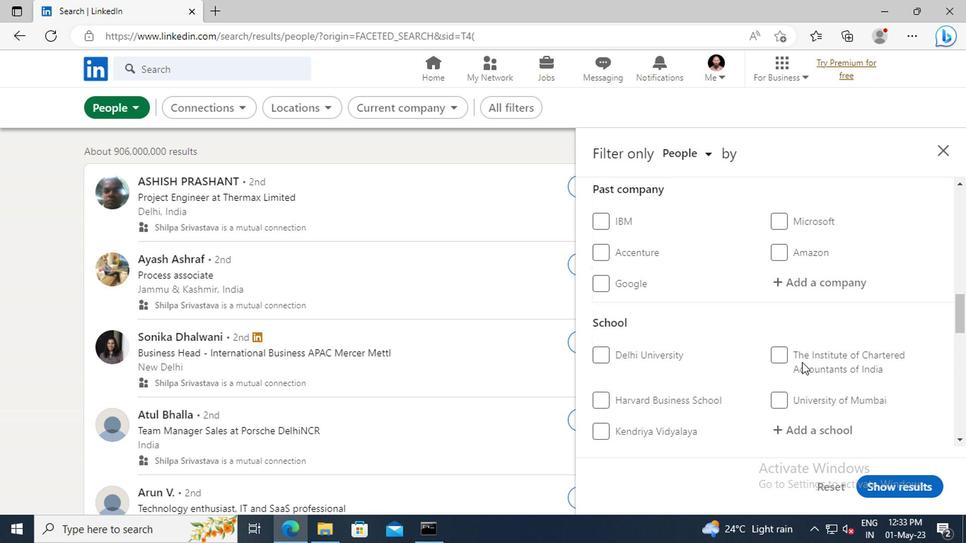 
Action: Mouse scrolled (798, 363) with delta (0, 0)
Screenshot: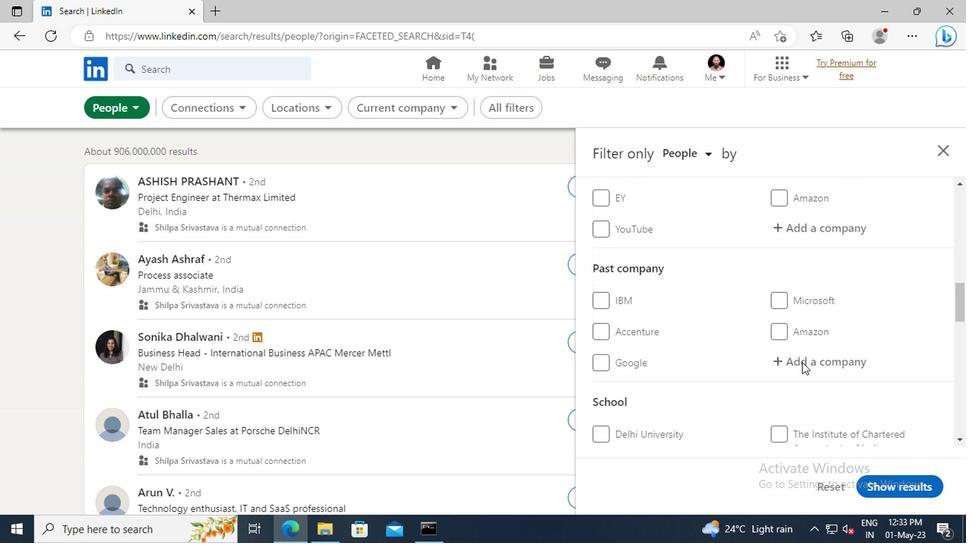 
Action: Mouse scrolled (798, 363) with delta (0, 0)
Screenshot: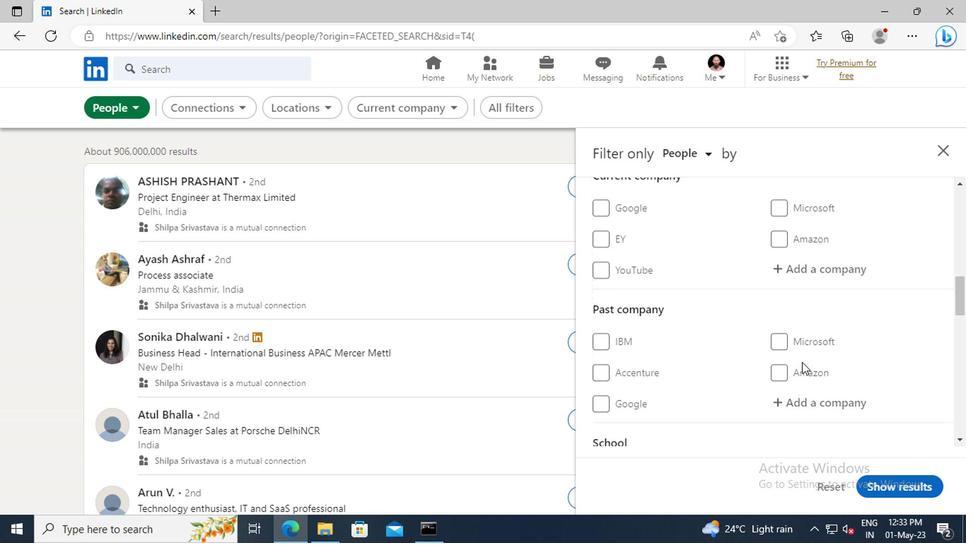 
Action: Mouse moved to (788, 313)
Screenshot: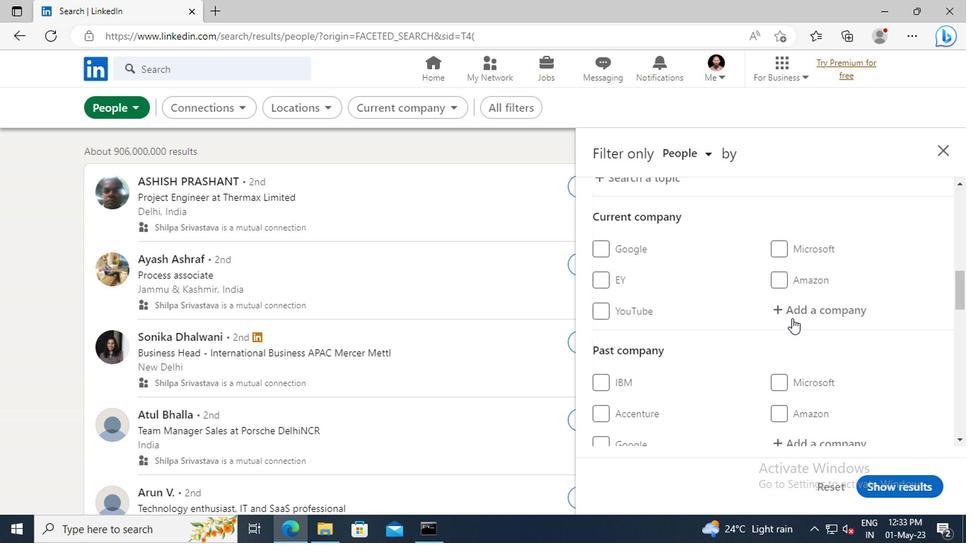 
Action: Mouse pressed left at (788, 313)
Screenshot: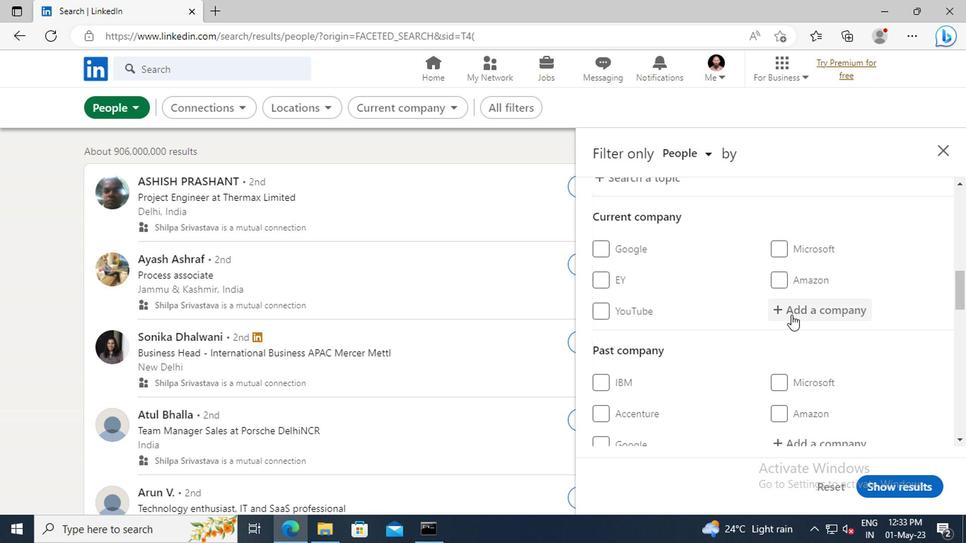 
Action: Key pressed <Key.shift>APCO<Key.space><Key.shift>WOR
Screenshot: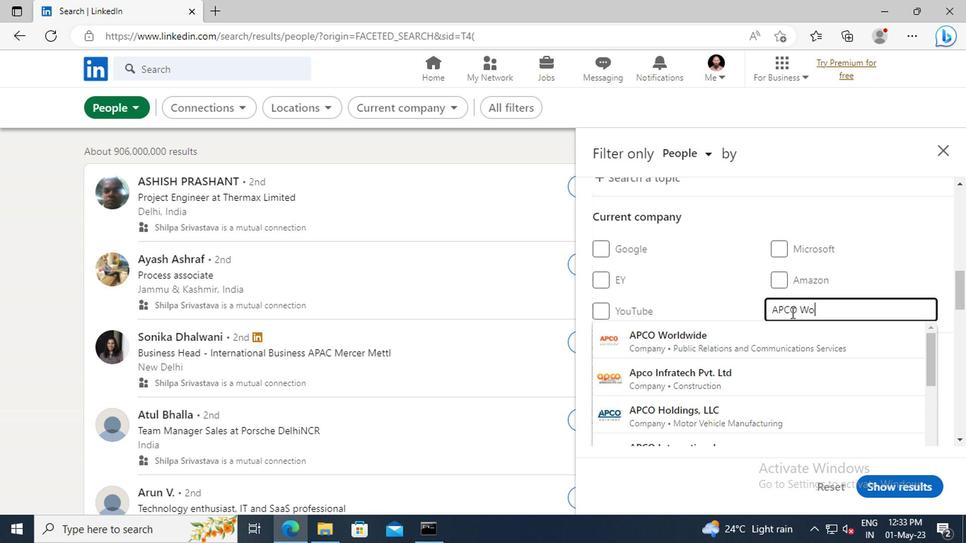 
Action: Mouse moved to (787, 340)
Screenshot: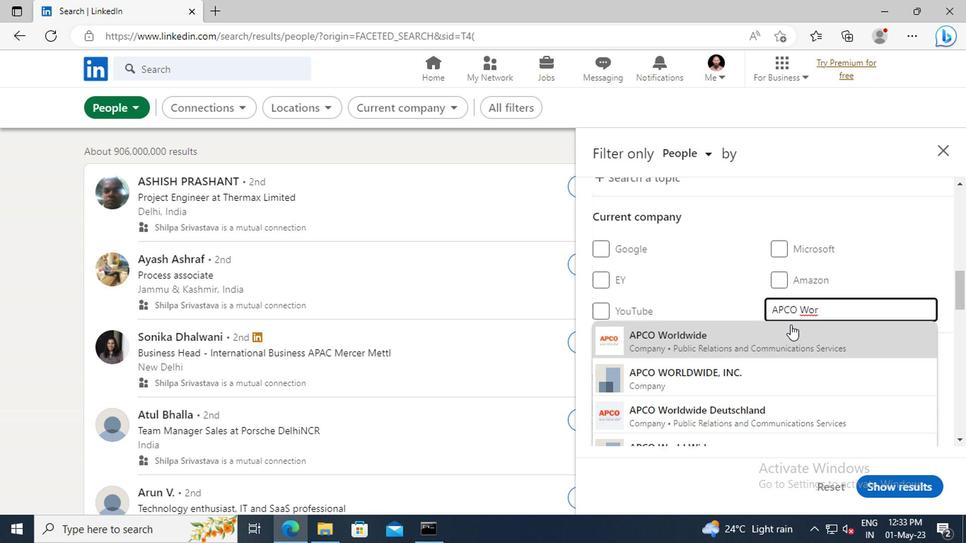 
Action: Mouse pressed left at (787, 340)
Screenshot: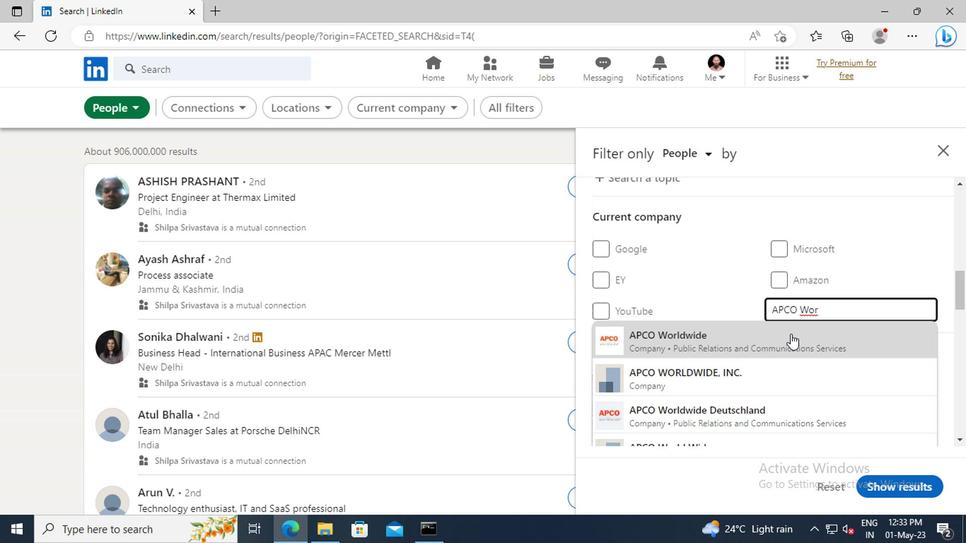 
Action: Mouse scrolled (787, 340) with delta (0, 0)
Screenshot: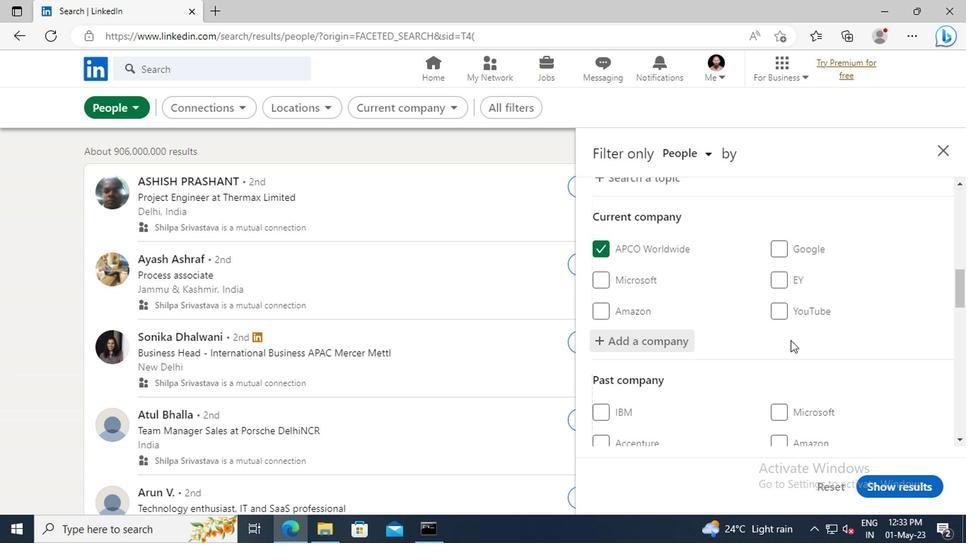 
Action: Mouse scrolled (787, 340) with delta (0, 0)
Screenshot: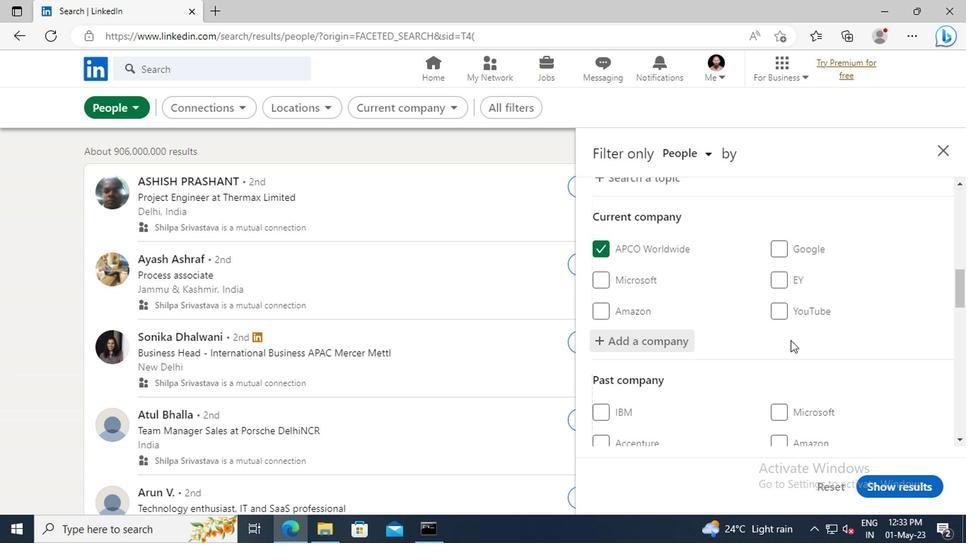 
Action: Mouse scrolled (787, 340) with delta (0, 0)
Screenshot: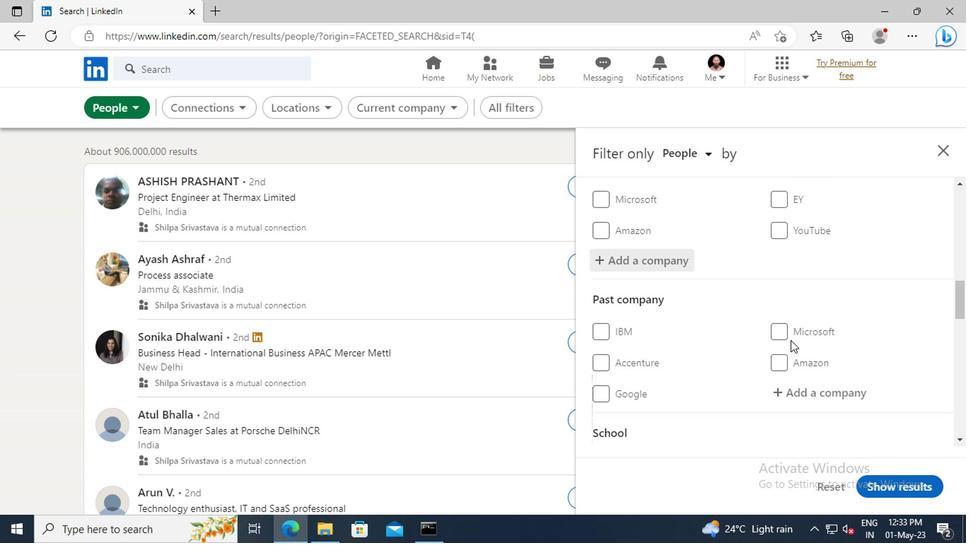 
Action: Mouse scrolled (787, 340) with delta (0, 0)
Screenshot: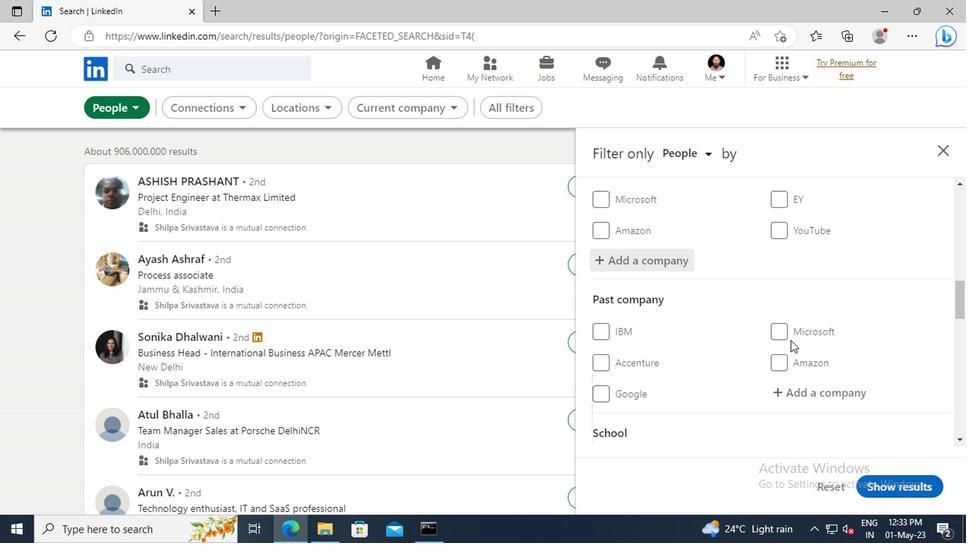 
Action: Mouse scrolled (787, 340) with delta (0, 0)
Screenshot: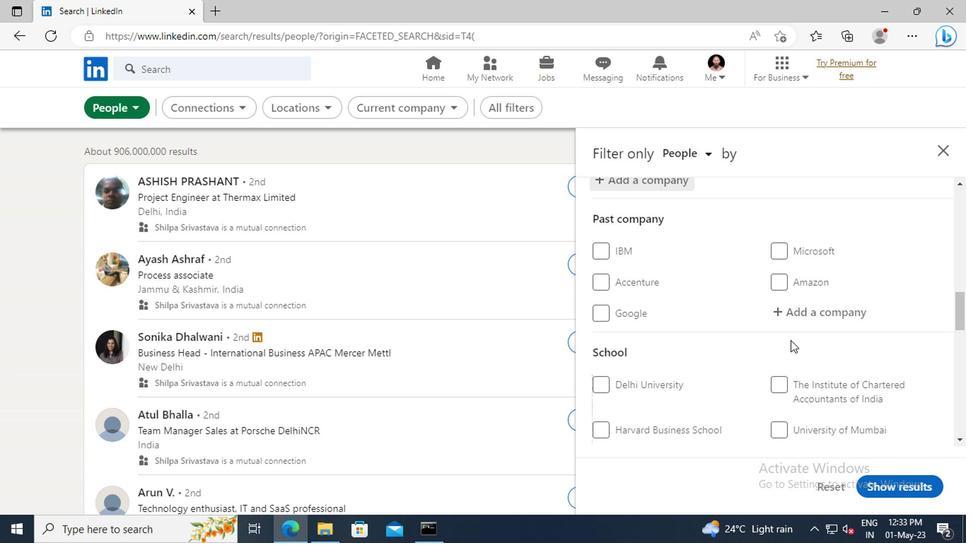 
Action: Mouse scrolled (787, 340) with delta (0, 0)
Screenshot: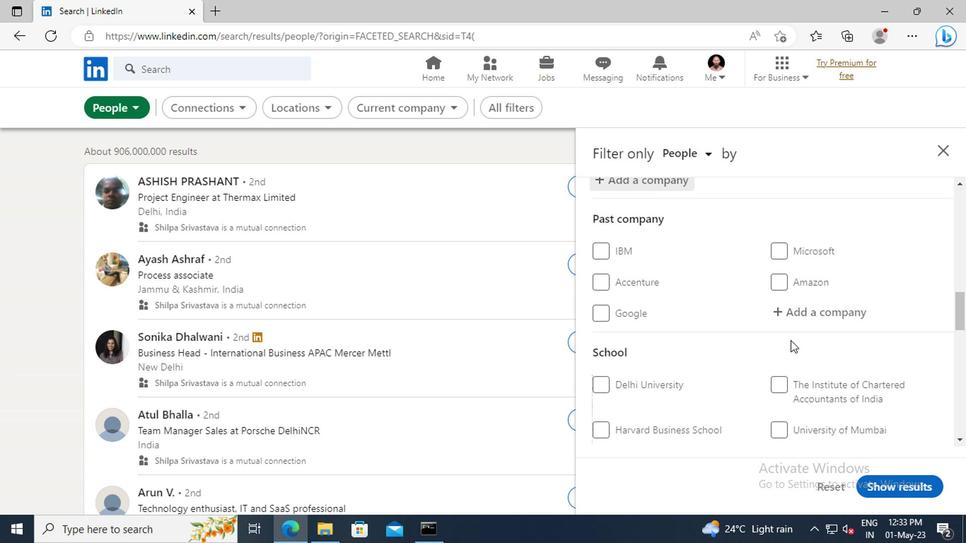 
Action: Mouse scrolled (787, 340) with delta (0, 0)
Screenshot: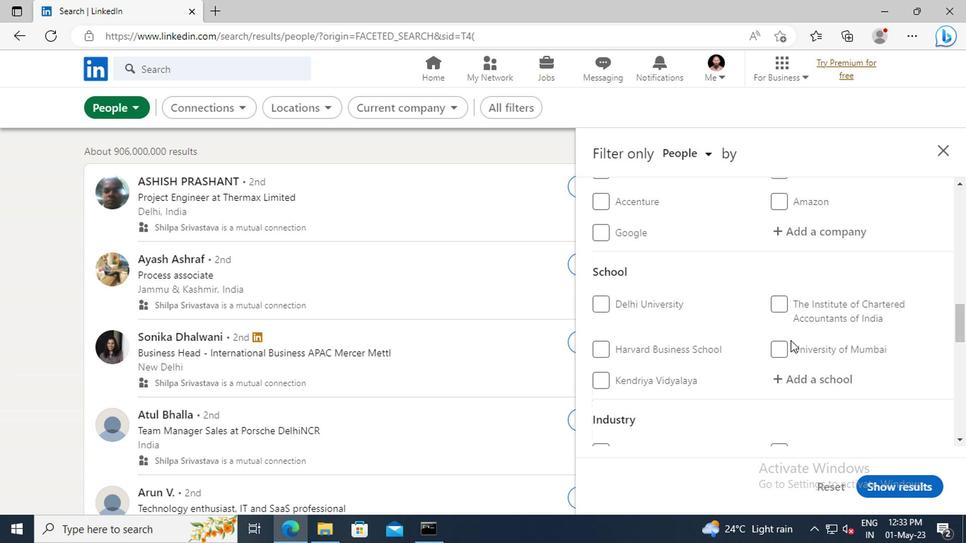 
Action: Mouse moved to (791, 342)
Screenshot: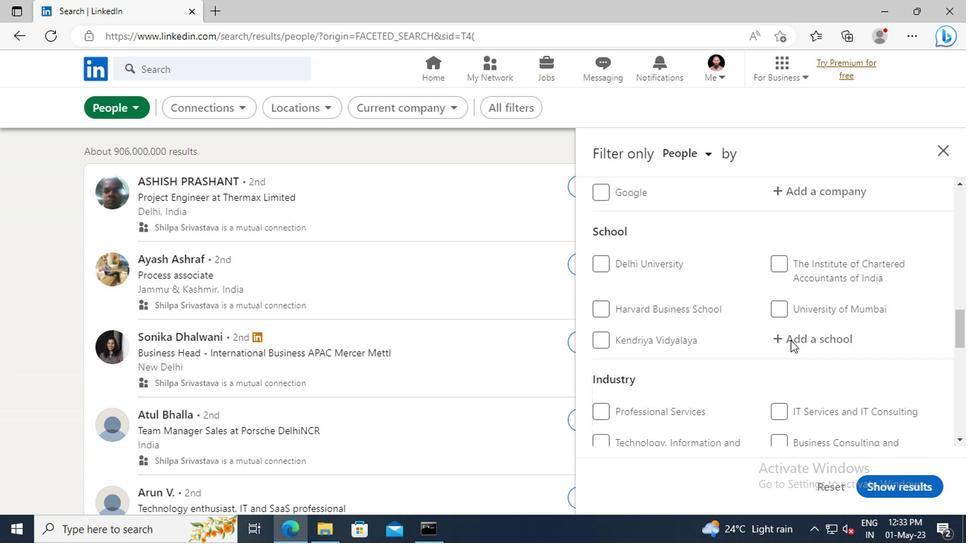 
Action: Mouse pressed left at (791, 342)
Screenshot: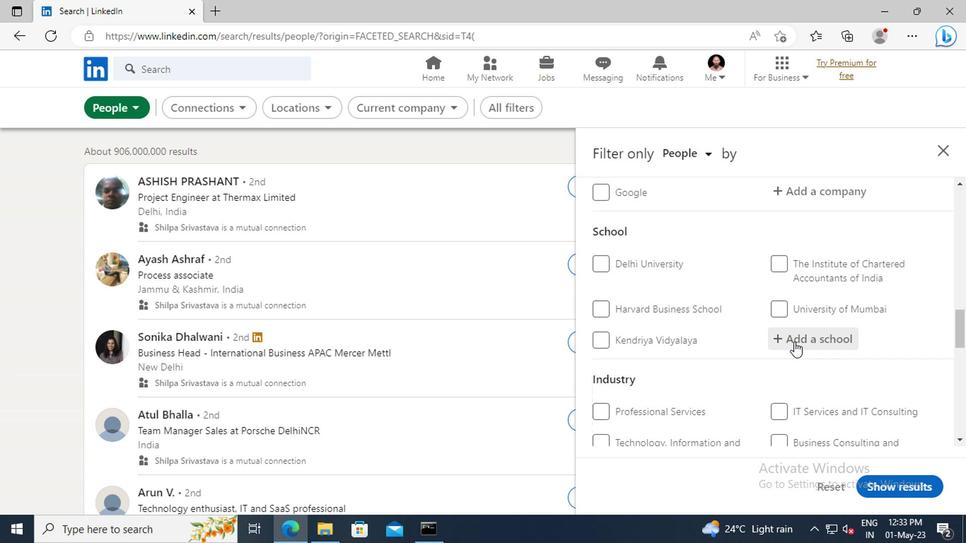 
Action: Key pressed <Key.shift>RGUKT<Key.space>
Screenshot: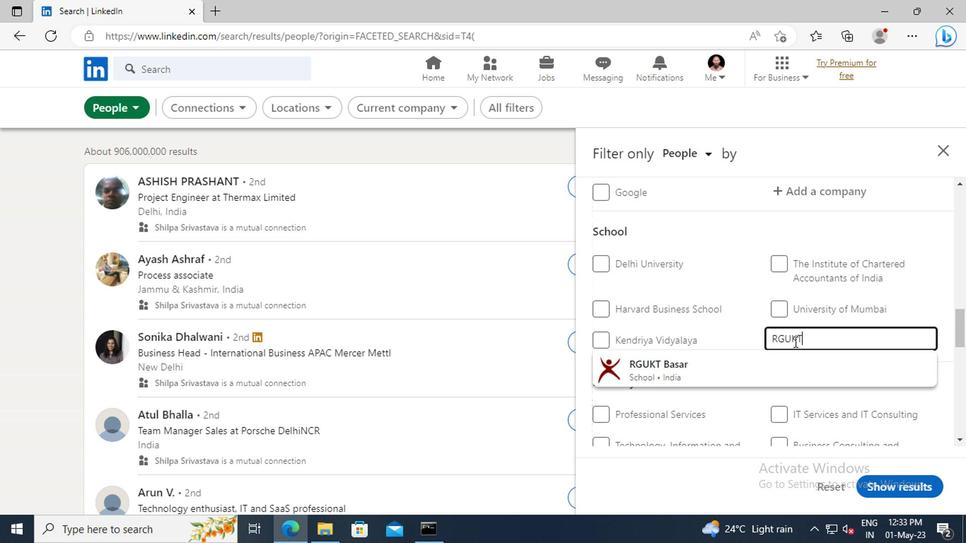 
Action: Mouse moved to (791, 368)
Screenshot: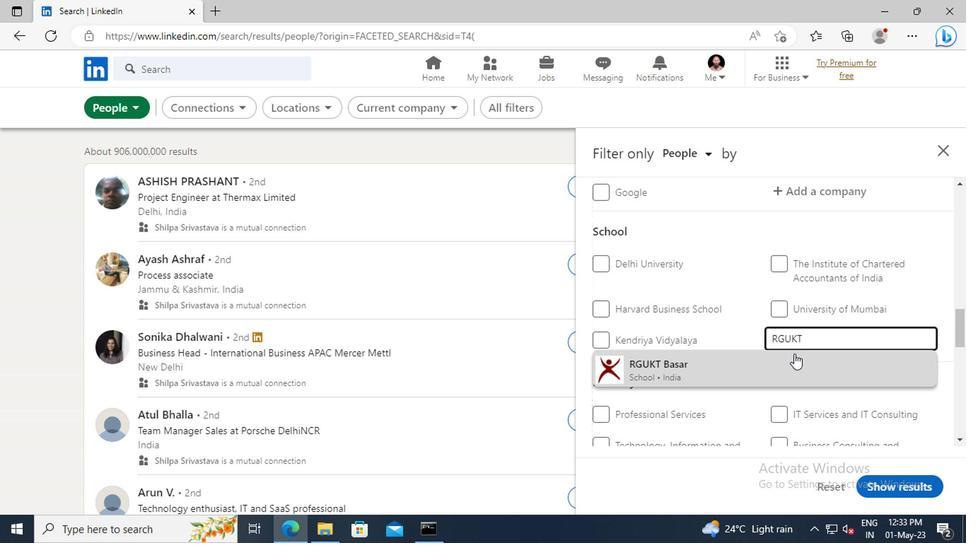 
Action: Mouse pressed left at (791, 368)
Screenshot: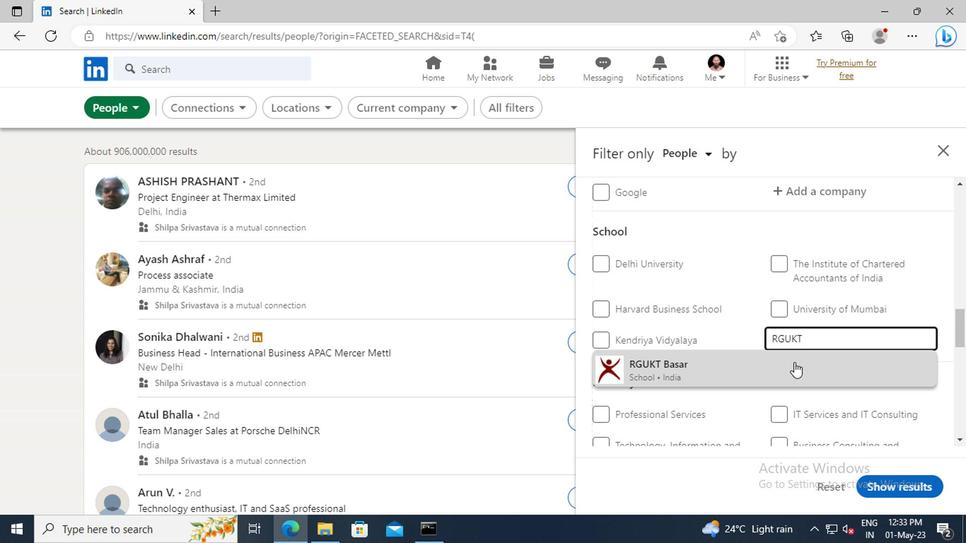 
Action: Mouse scrolled (791, 366) with delta (0, -1)
Screenshot: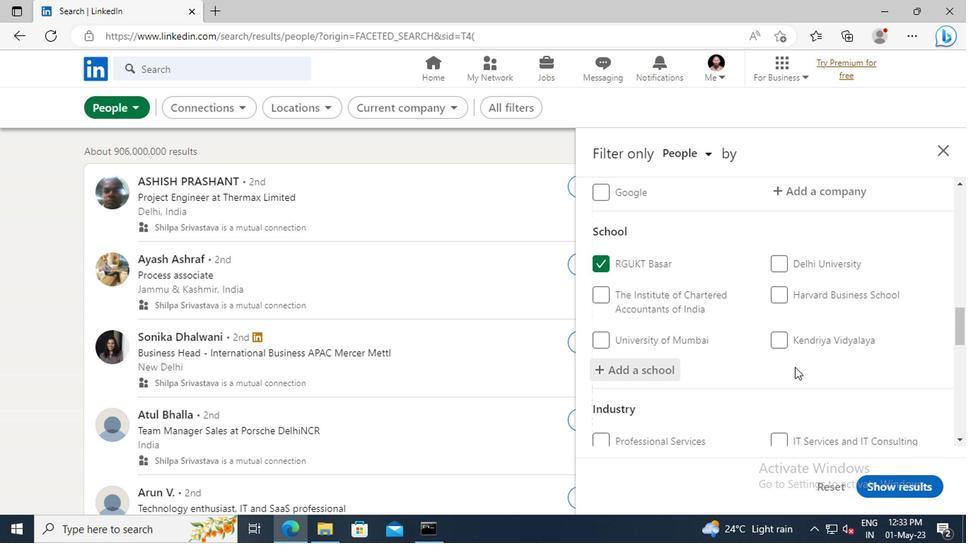 
Action: Mouse scrolled (791, 366) with delta (0, -1)
Screenshot: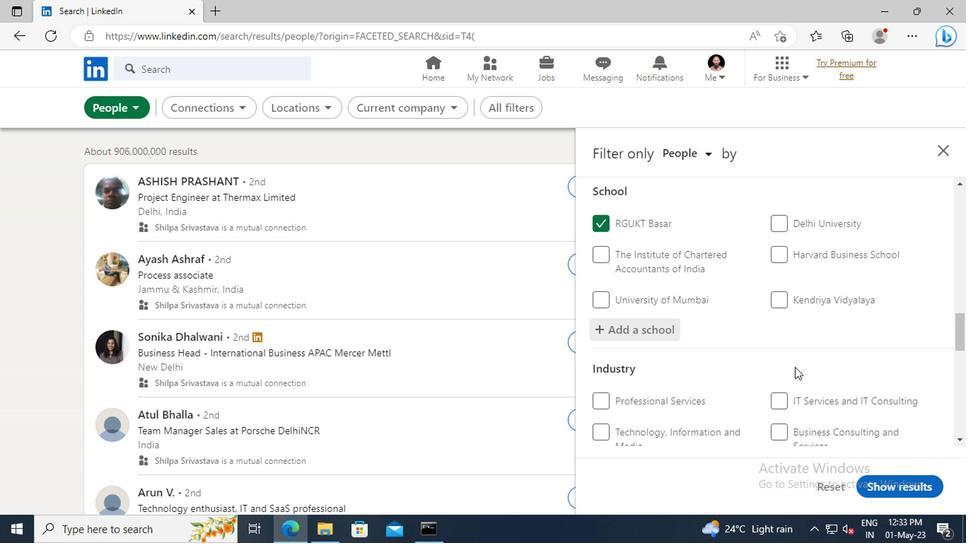 
Action: Mouse scrolled (791, 366) with delta (0, -1)
Screenshot: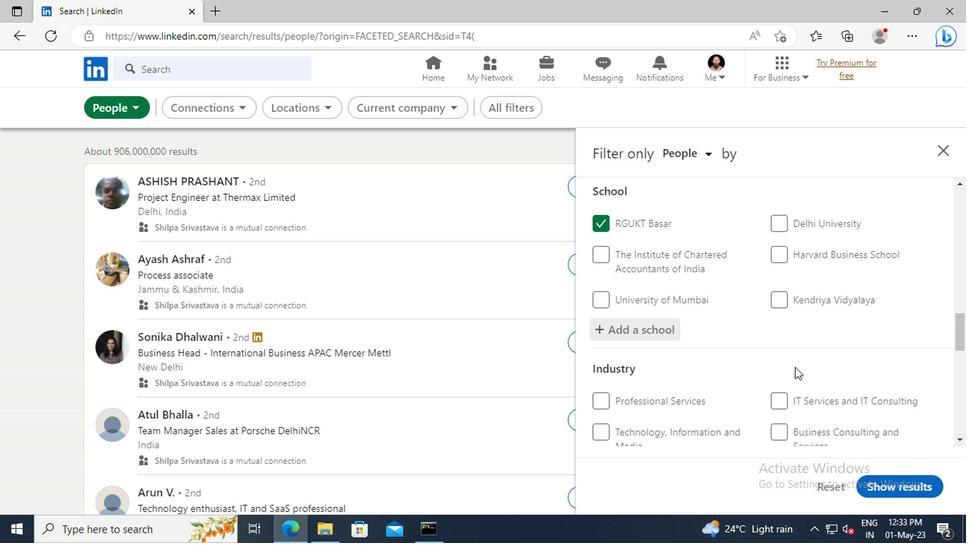
Action: Mouse scrolled (791, 366) with delta (0, -1)
Screenshot: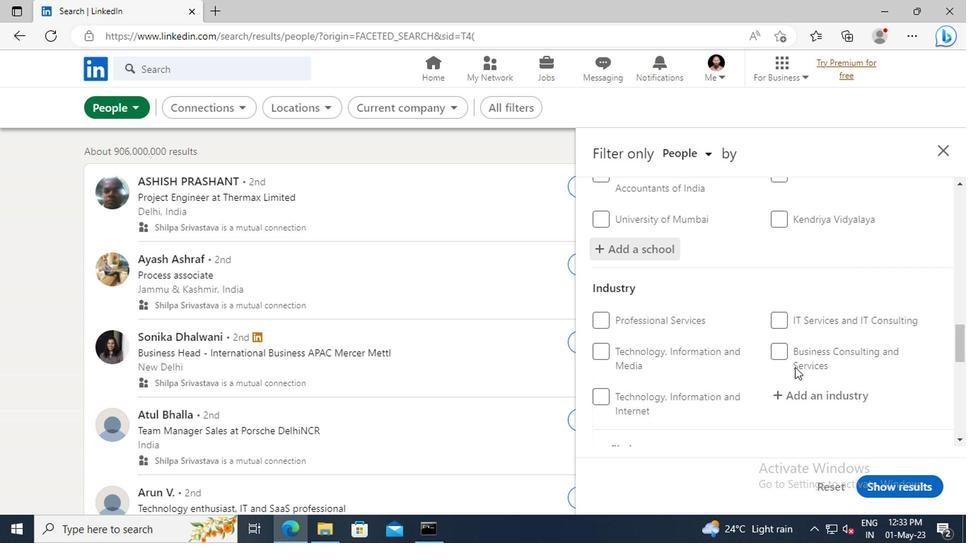
Action: Mouse moved to (795, 361)
Screenshot: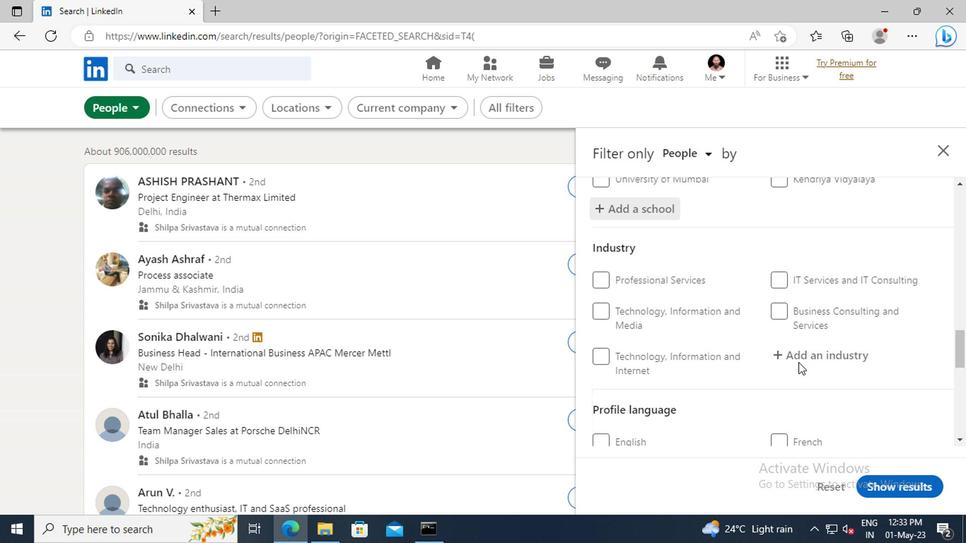 
Action: Mouse pressed left at (795, 361)
Screenshot: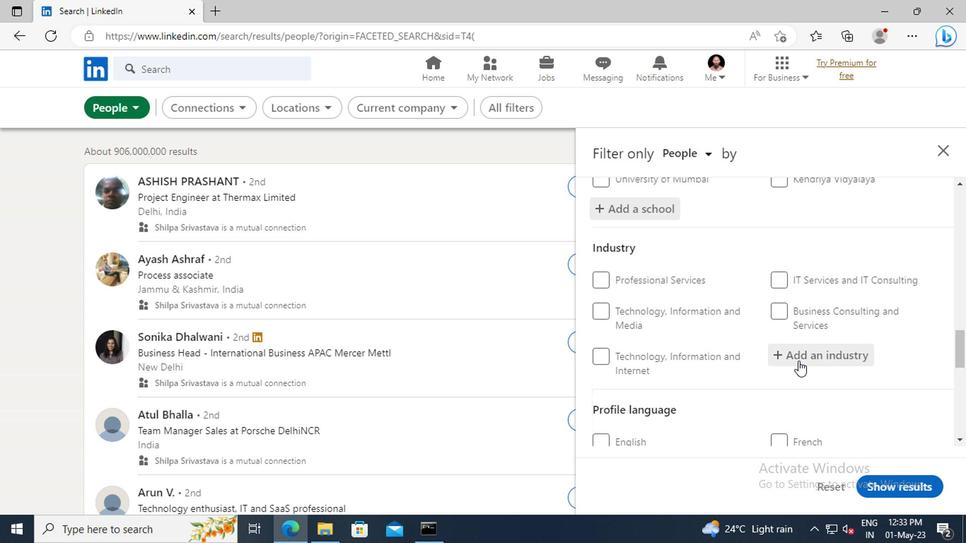 
Action: Key pressed <Key.shift>REPAIR<Key.space>AND<Key.space><Key.shift>MAINTENANCE
Screenshot: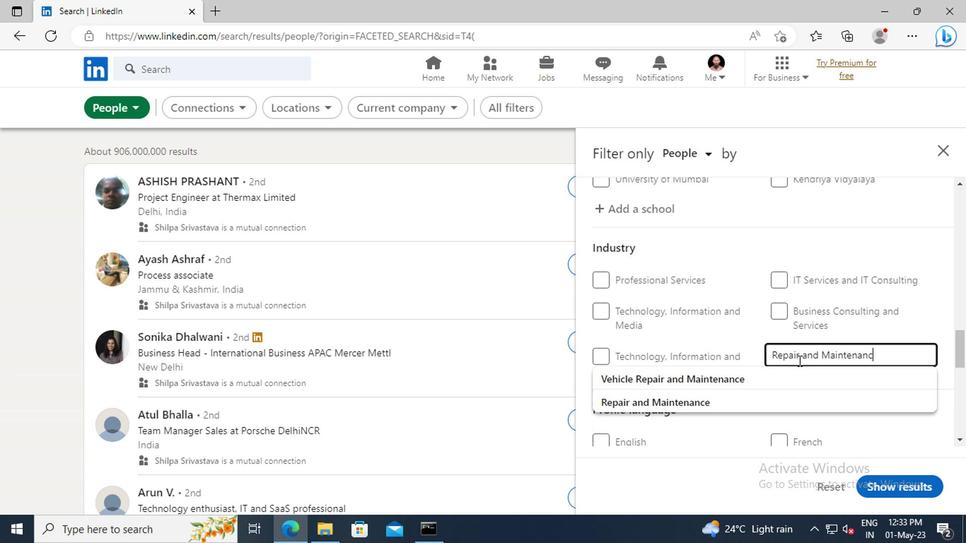 
Action: Mouse moved to (785, 381)
Screenshot: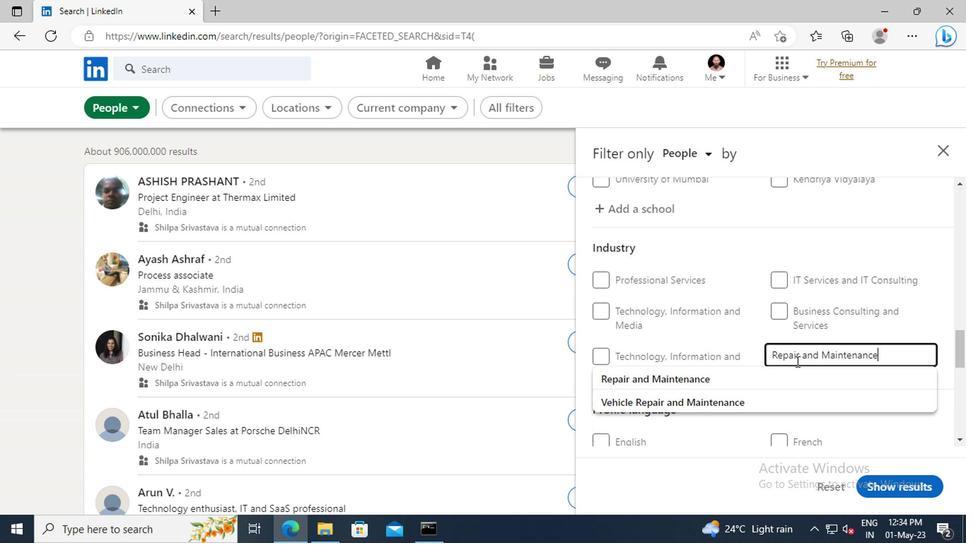 
Action: Mouse pressed left at (785, 381)
Screenshot: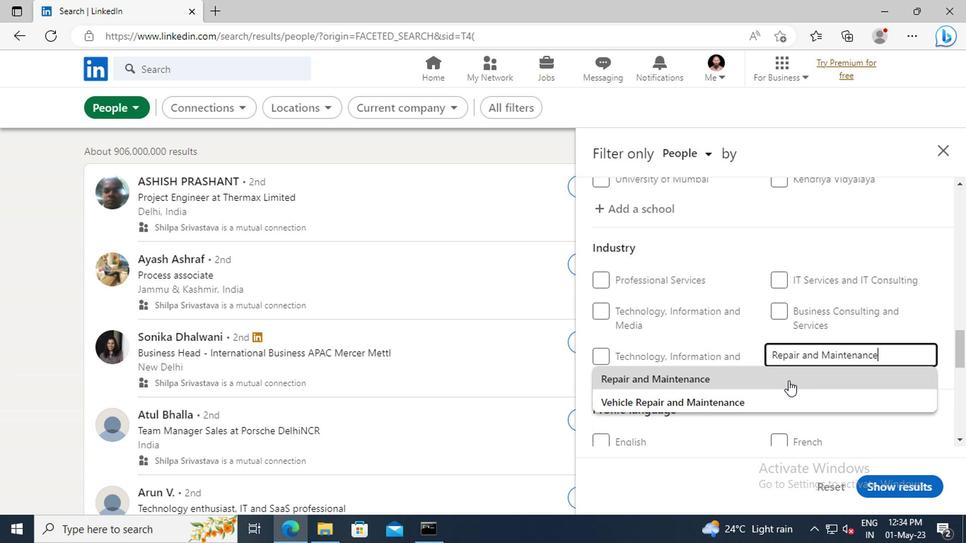 
Action: Mouse scrolled (785, 380) with delta (0, 0)
Screenshot: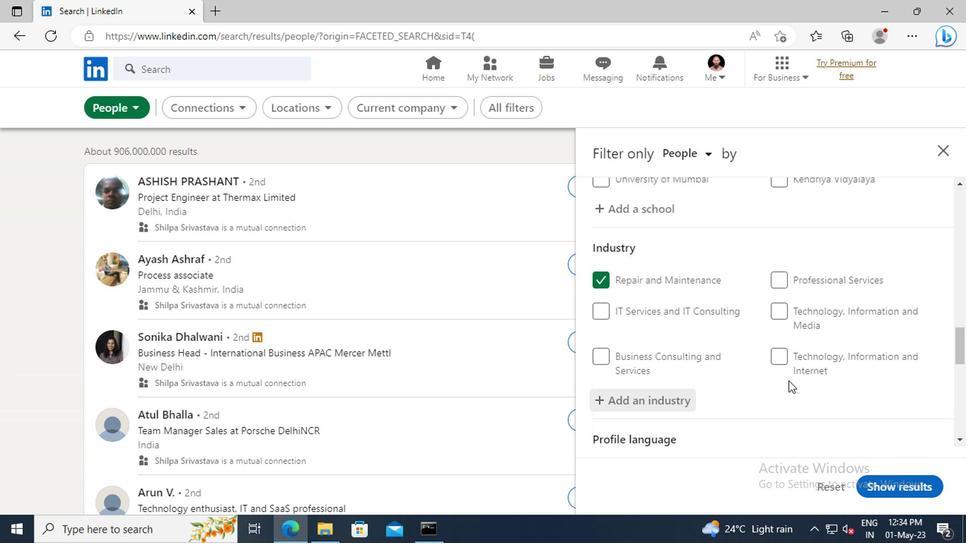 
Action: Mouse scrolled (785, 380) with delta (0, 0)
Screenshot: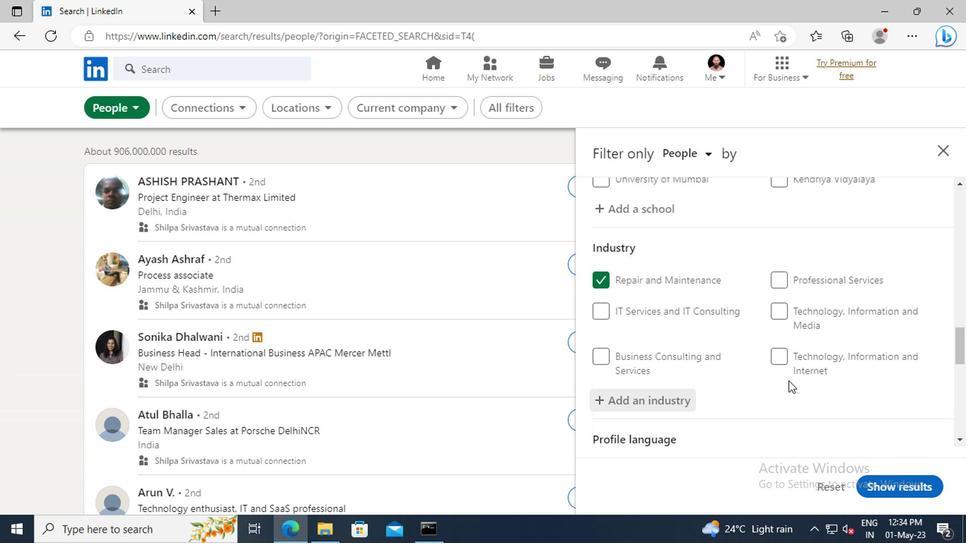
Action: Mouse scrolled (785, 380) with delta (0, 0)
Screenshot: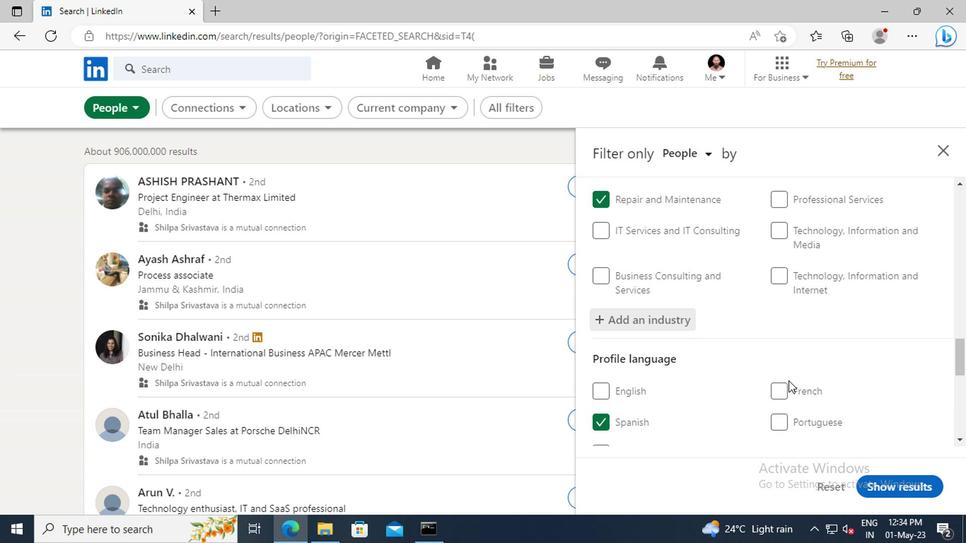 
Action: Mouse scrolled (785, 380) with delta (0, 0)
Screenshot: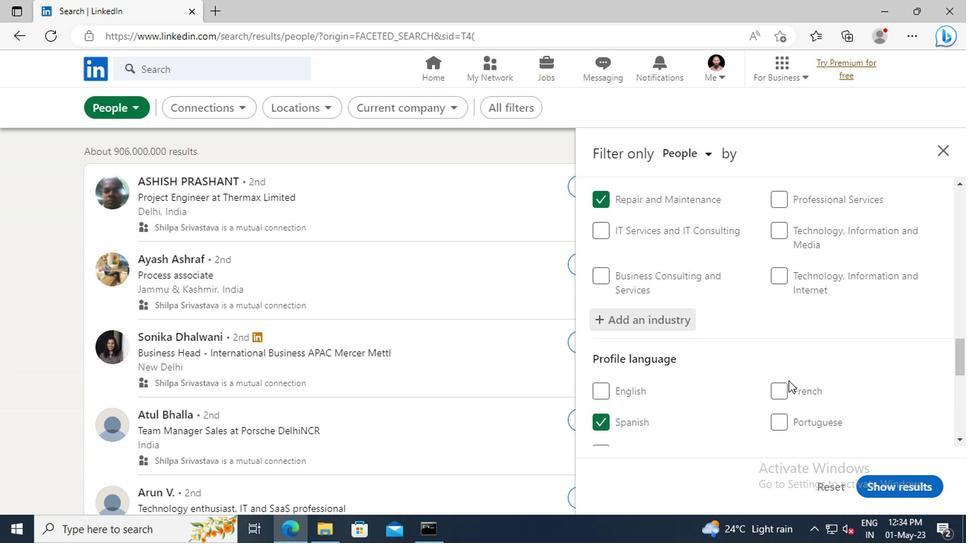 
Action: Mouse scrolled (785, 380) with delta (0, 0)
Screenshot: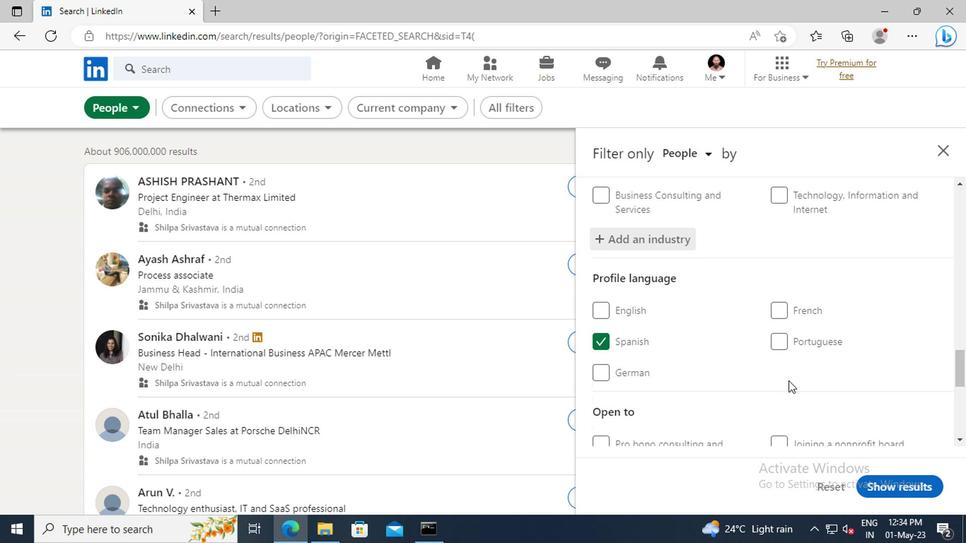 
Action: Mouse scrolled (785, 380) with delta (0, 0)
Screenshot: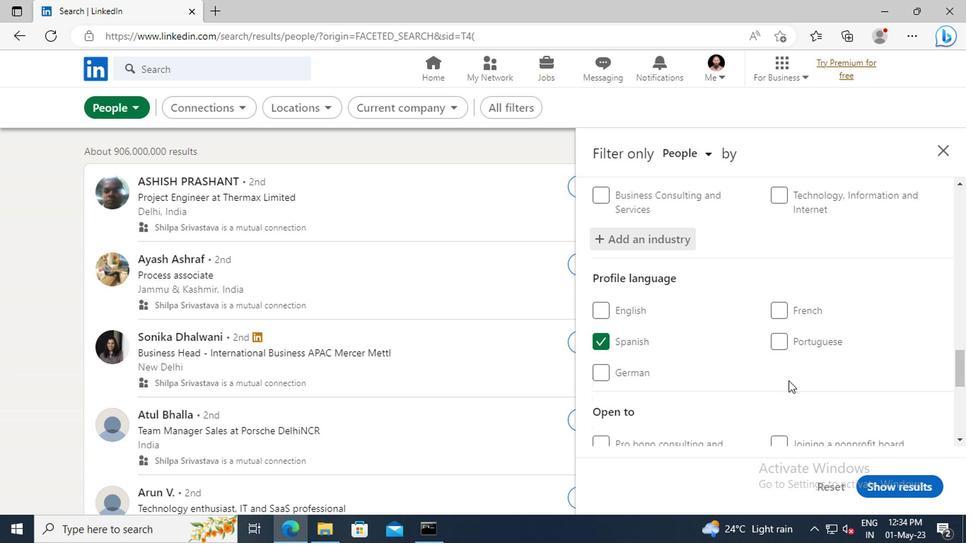 
Action: Mouse scrolled (785, 380) with delta (0, 0)
Screenshot: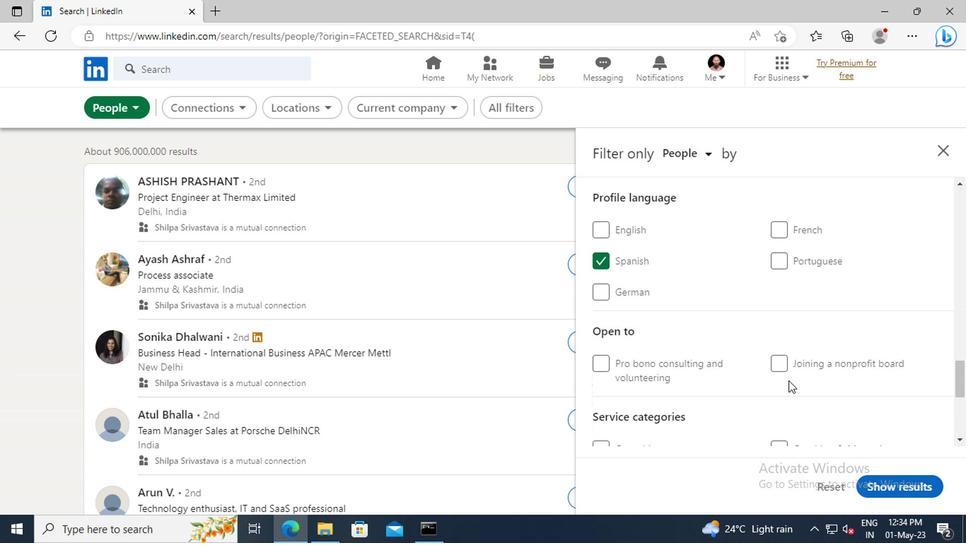 
Action: Mouse scrolled (785, 380) with delta (0, 0)
Screenshot: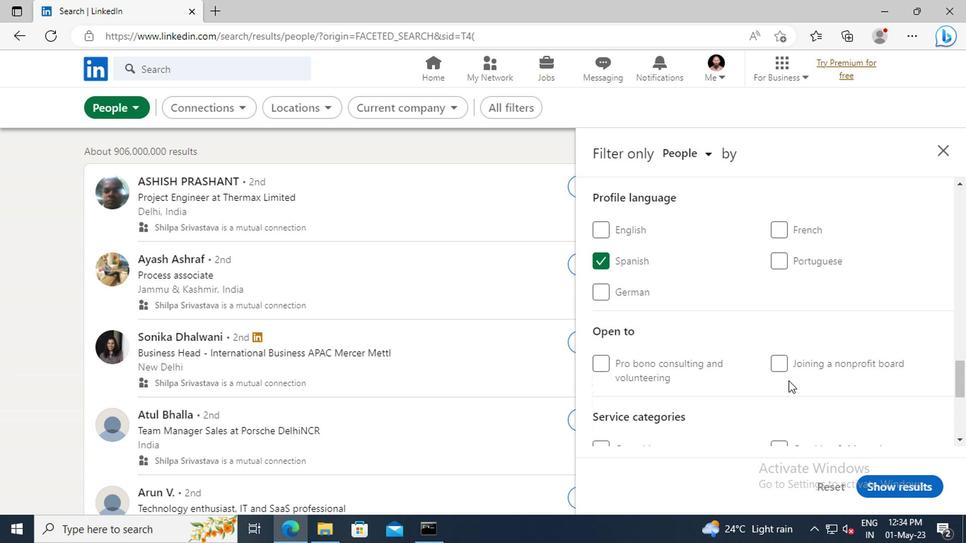
Action: Mouse scrolled (785, 380) with delta (0, 0)
Screenshot: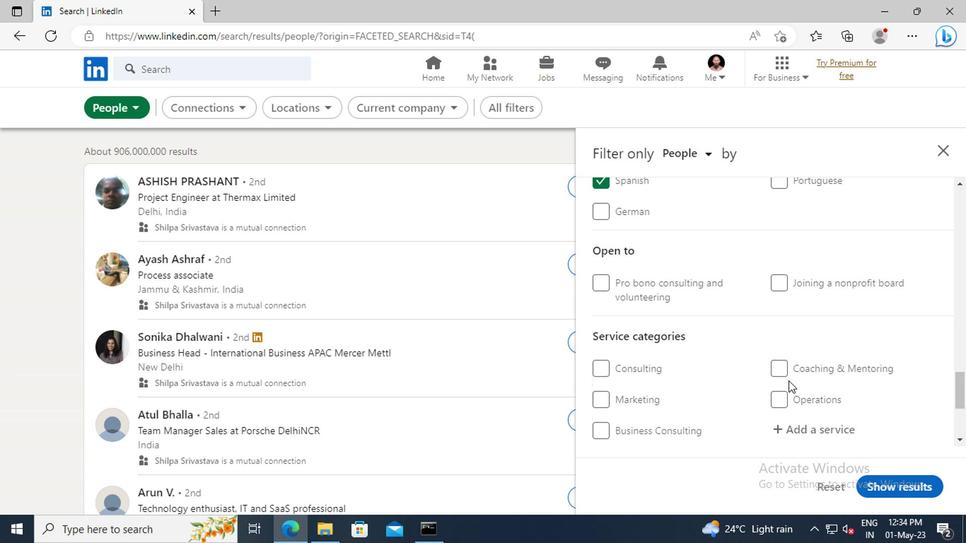 
Action: Mouse moved to (782, 388)
Screenshot: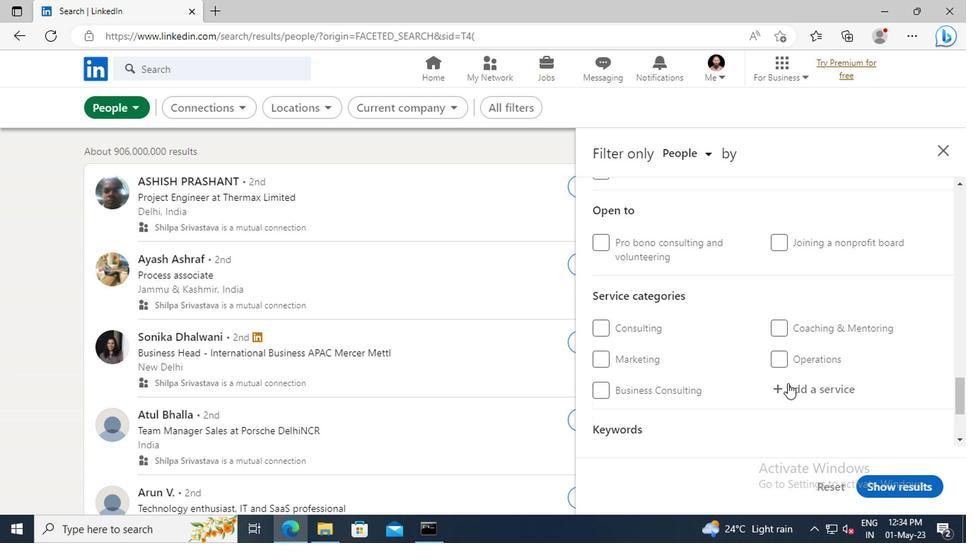 
Action: Mouse pressed left at (782, 388)
Screenshot: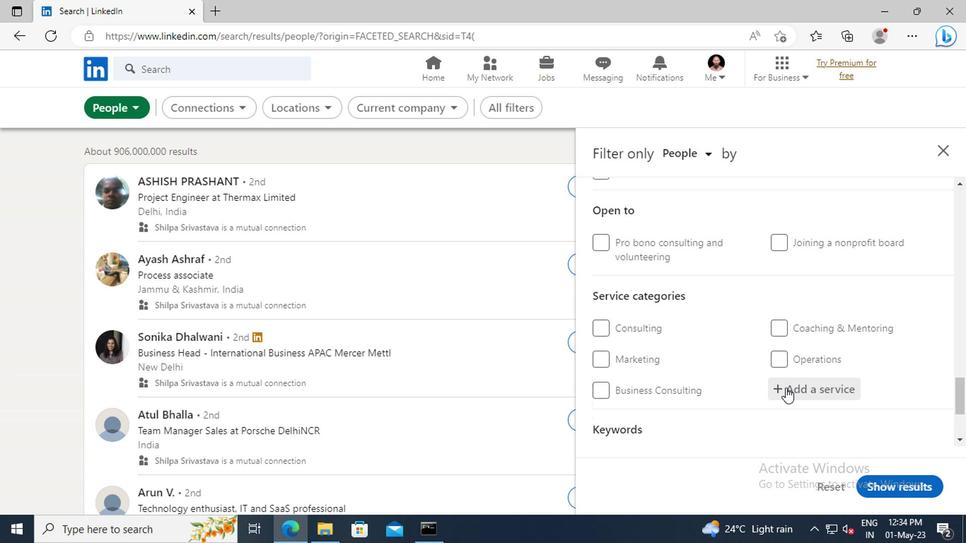 
Action: Key pressed I<Key.shift>OS<Key.space><Key.shift>DE
Screenshot: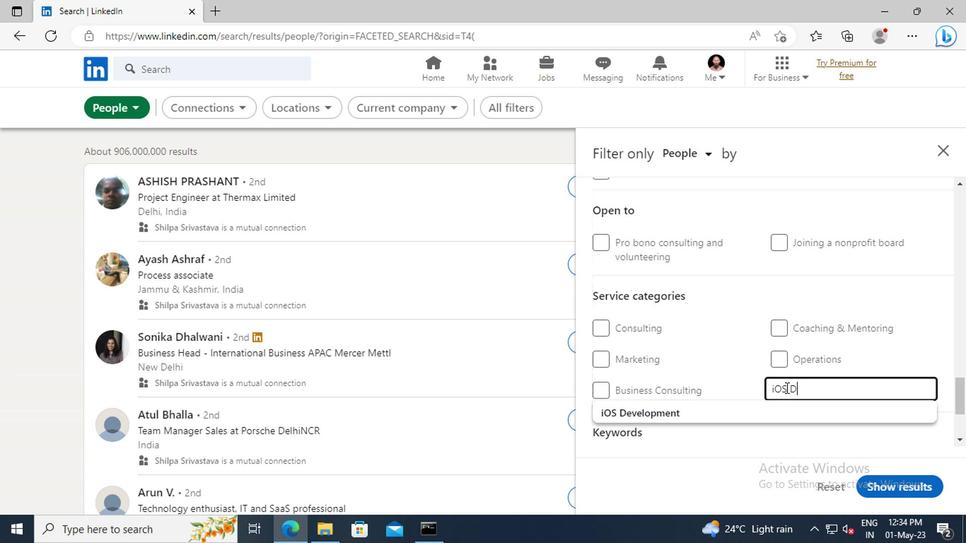 
Action: Mouse moved to (755, 410)
Screenshot: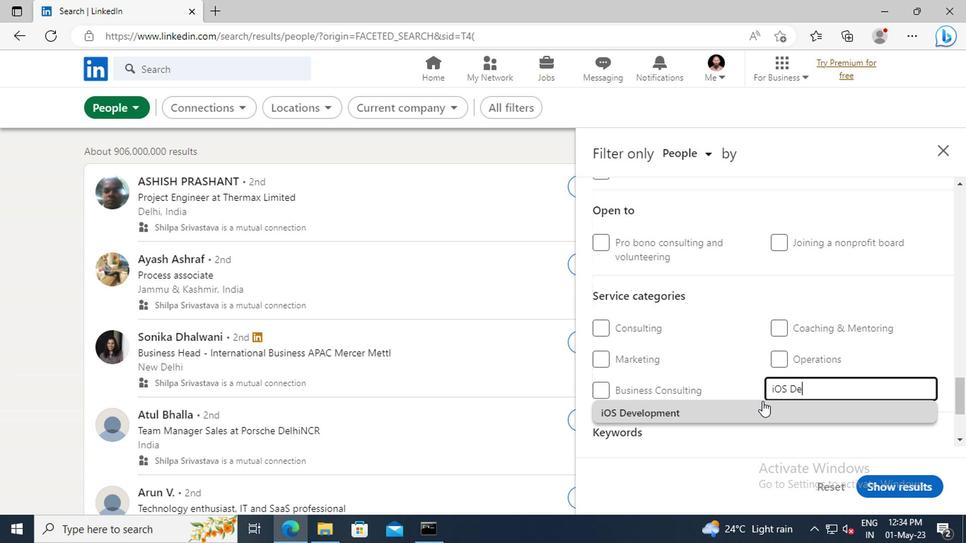 
Action: Mouse pressed left at (755, 410)
Screenshot: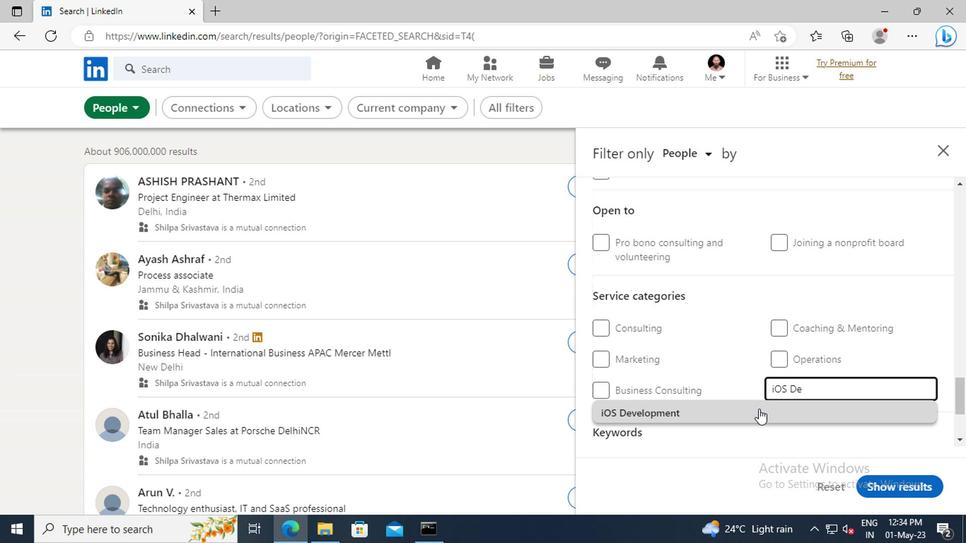 
Action: Mouse scrolled (755, 409) with delta (0, 0)
Screenshot: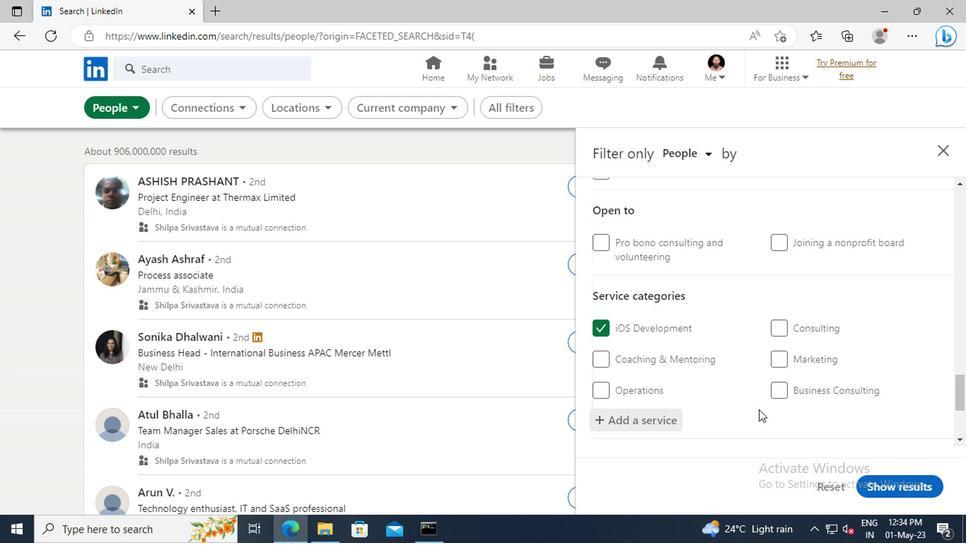 
Action: Mouse scrolled (755, 409) with delta (0, 0)
Screenshot: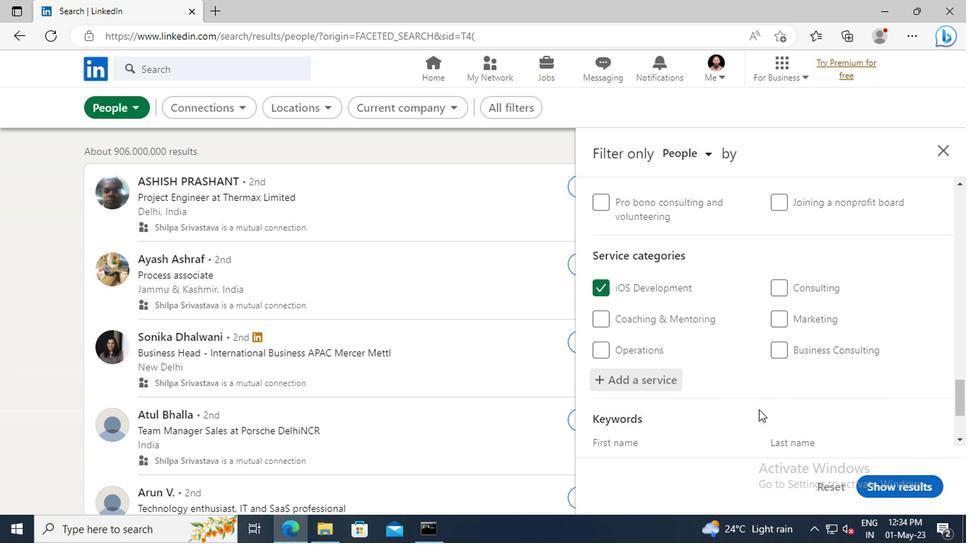 
Action: Mouse scrolled (755, 409) with delta (0, 0)
Screenshot: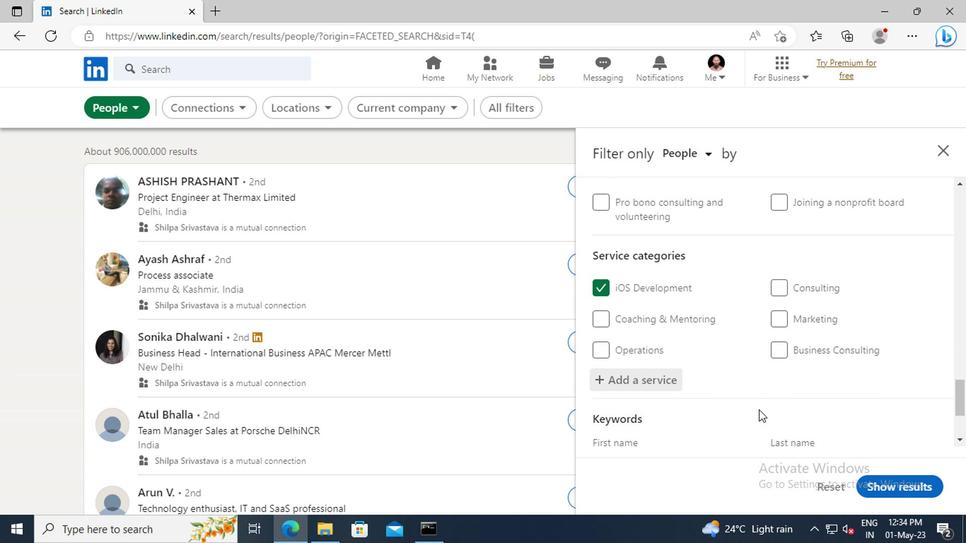 
Action: Mouse scrolled (755, 409) with delta (0, 0)
Screenshot: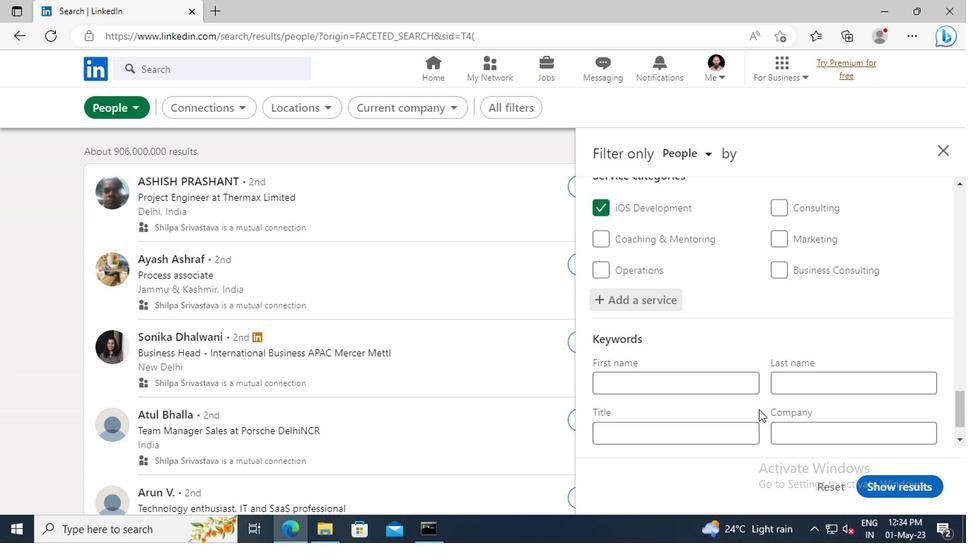 
Action: Mouse scrolled (755, 409) with delta (0, 0)
Screenshot: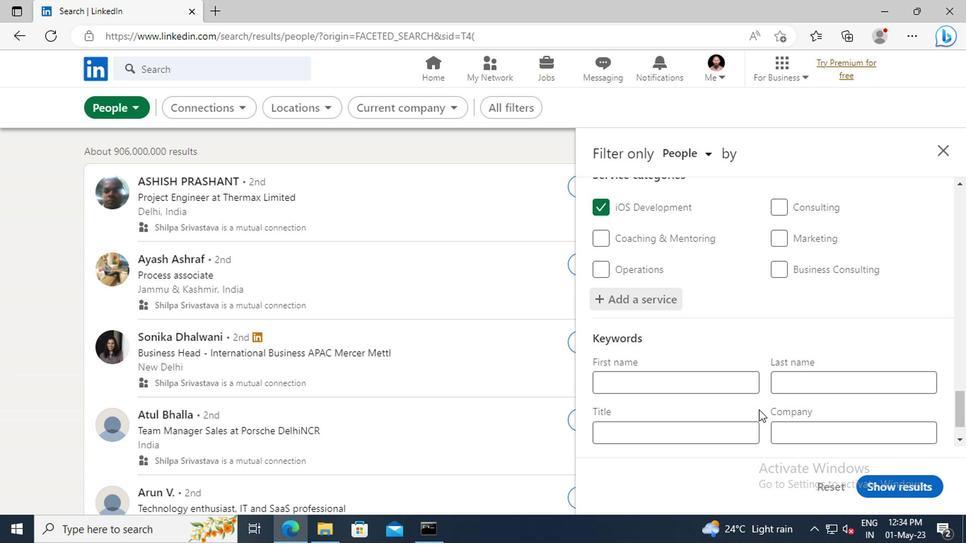 
Action: Mouse moved to (648, 386)
Screenshot: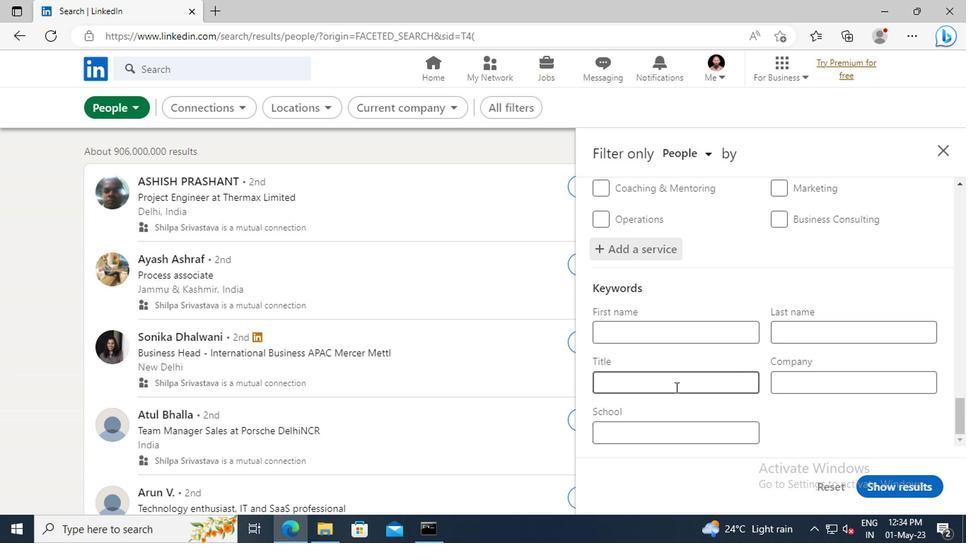 
Action: Mouse pressed left at (648, 386)
Screenshot: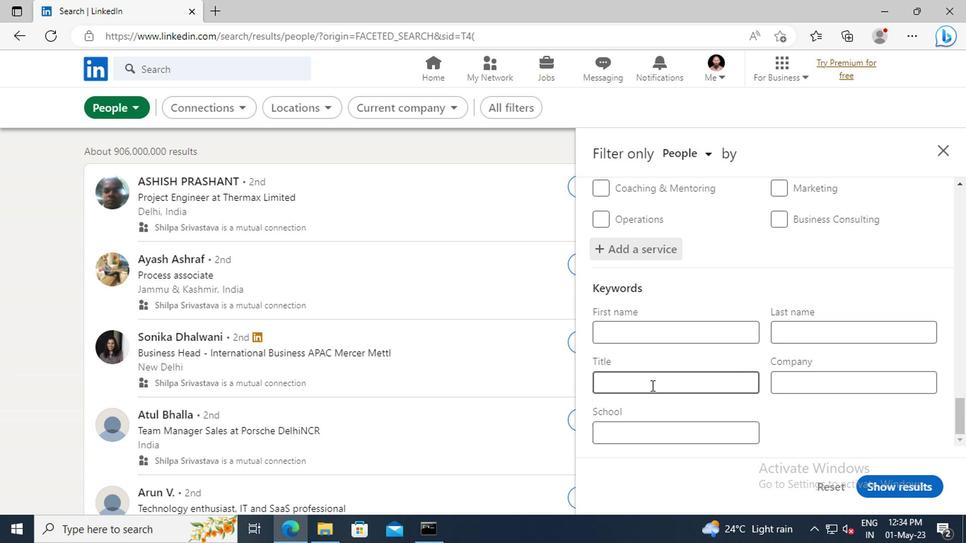 
Action: Key pressed <Key.shift>RESTAURANT<Key.space><Key.shift>CHAIN<Key.space><Key.shift>EXECUTIVE<Key.enter>
Screenshot: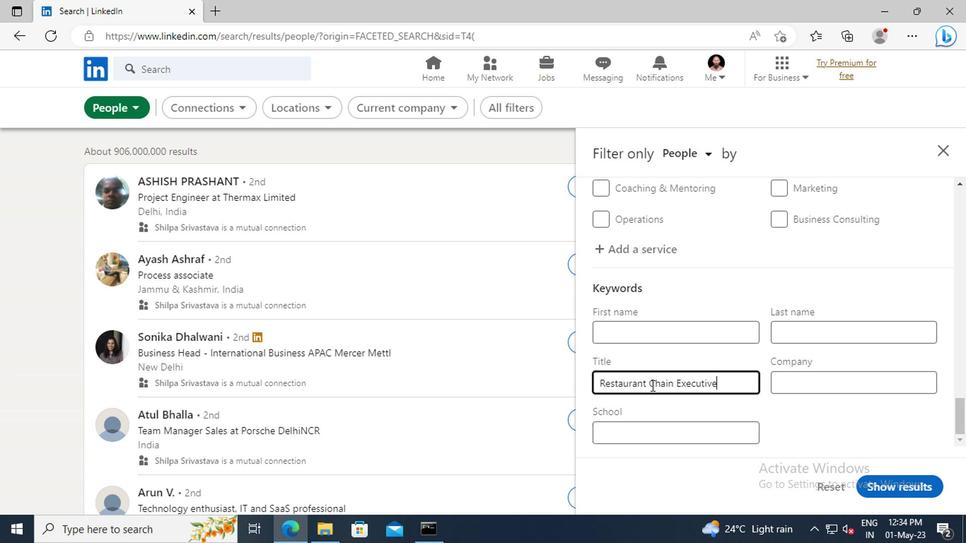 
Action: Mouse moved to (871, 486)
Screenshot: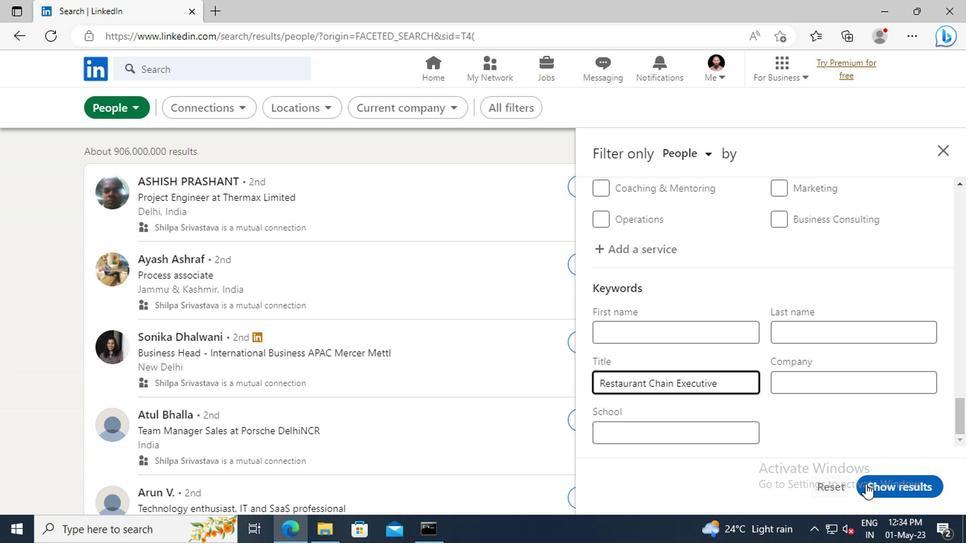 
Action: Mouse pressed left at (871, 486)
Screenshot: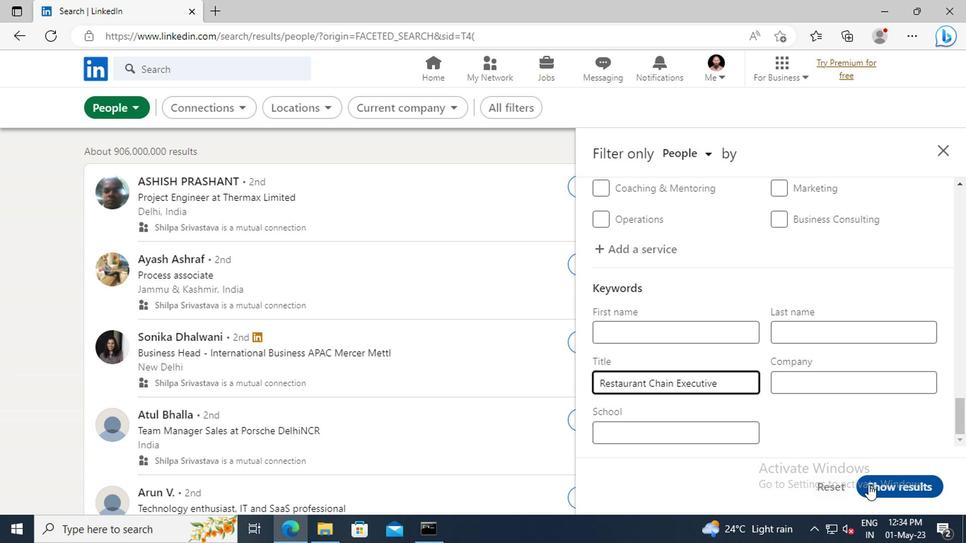 
